 Task: Open a Black Tie Letter Template save the file as 'minutes' Remove the following opetions from template: '1.	Type the sender company name_x000D_
2.	Type the sender company address_x000D_
3.	Type the recipient address_x000D_
4.	Type the closing_x000D_
5.	Type the sender title_x000D_
6.	Type the sender company name_x000D_
'Pick the date  '8 June, 2023' and type Salutation  Hello. Add body to the letter I wanted to express my sincere appreciation for your hard work and dedication. Your commitment to excellence has not gone unnoticed, and I am grateful to have you as part of our team. Your contributions are invaluable, and I look forward to our continued success together.. Insert watermark  'confidential 17'
Action: Mouse moved to (25, 18)
Screenshot: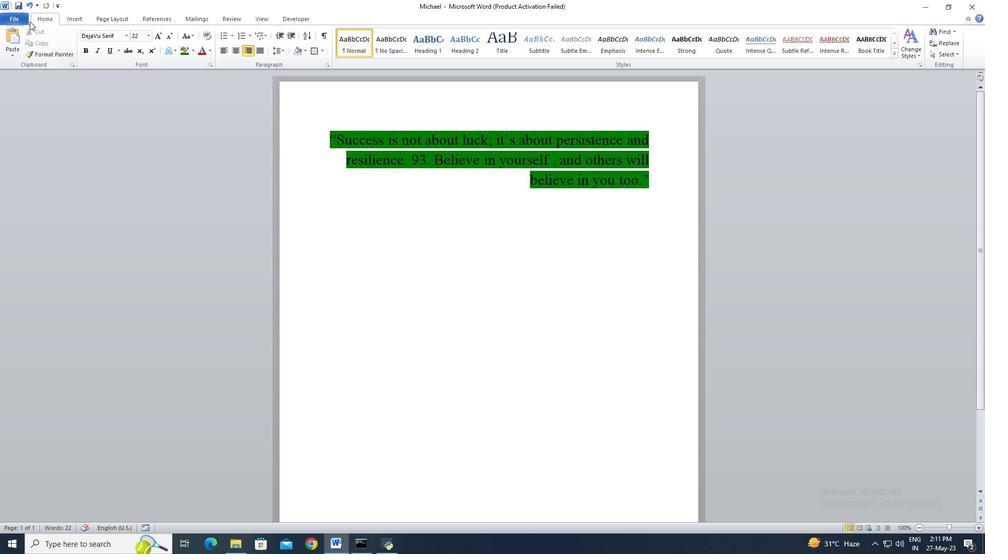 
Action: Mouse pressed left at (25, 18)
Screenshot: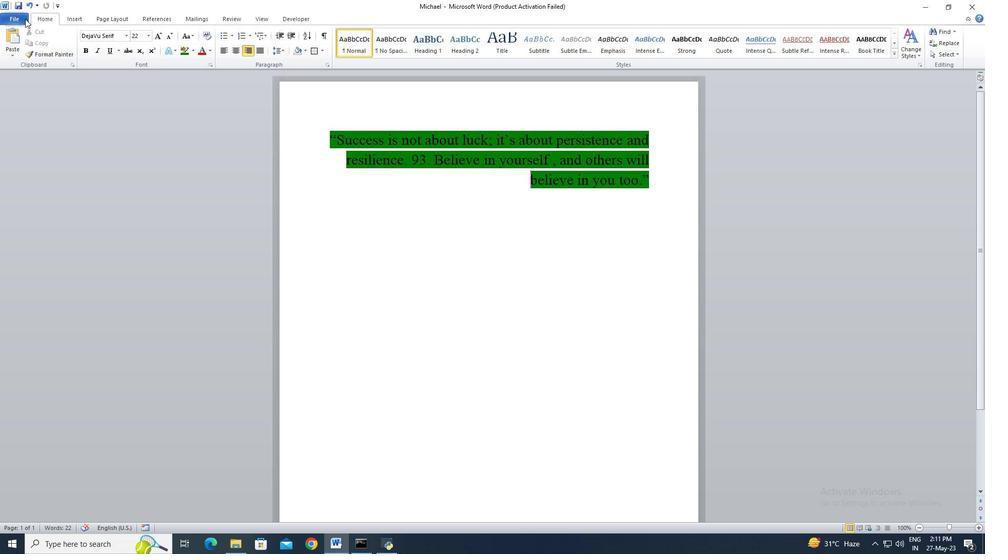
Action: Mouse moved to (26, 138)
Screenshot: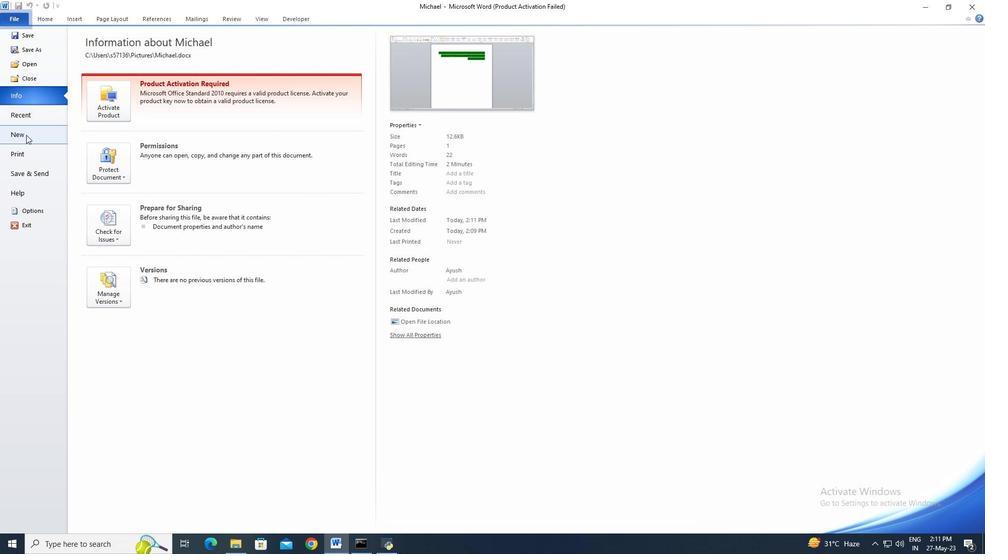 
Action: Mouse pressed left at (26, 138)
Screenshot: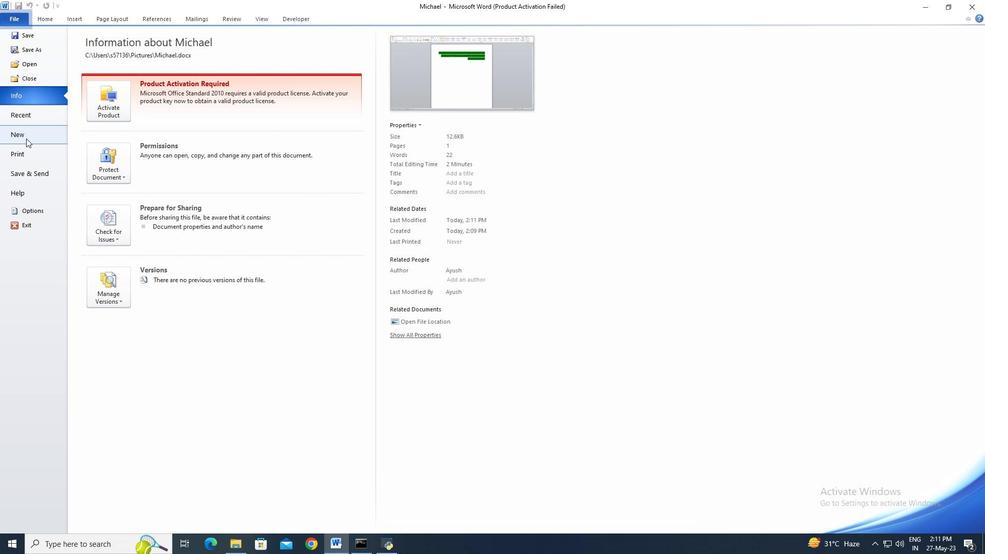 
Action: Mouse moved to (224, 119)
Screenshot: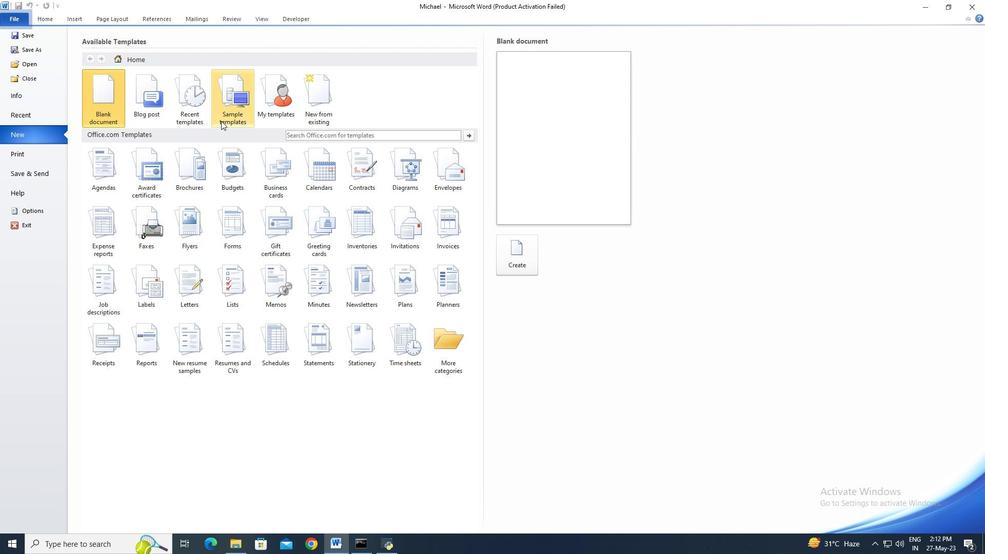 
Action: Mouse pressed left at (224, 119)
Screenshot: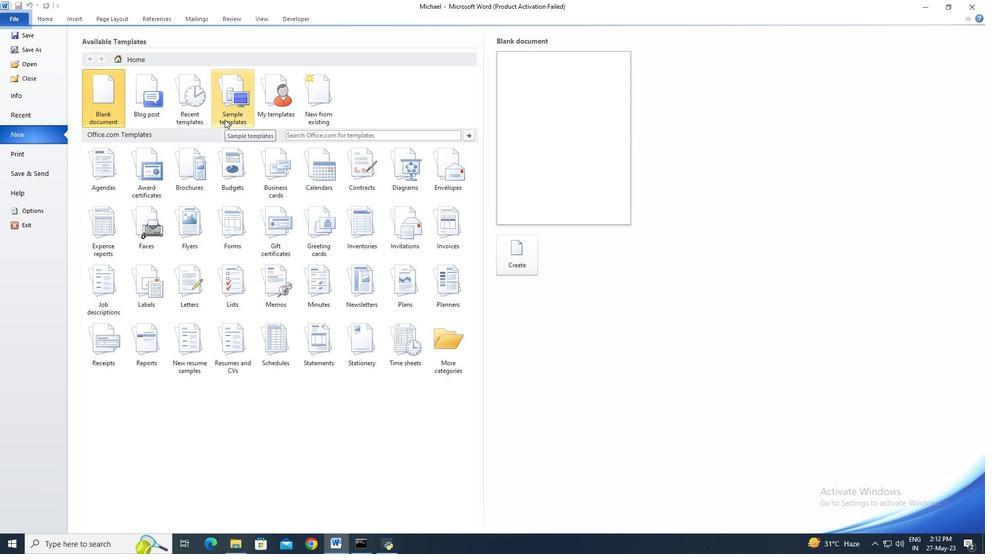 
Action: Mouse moved to (351, 225)
Screenshot: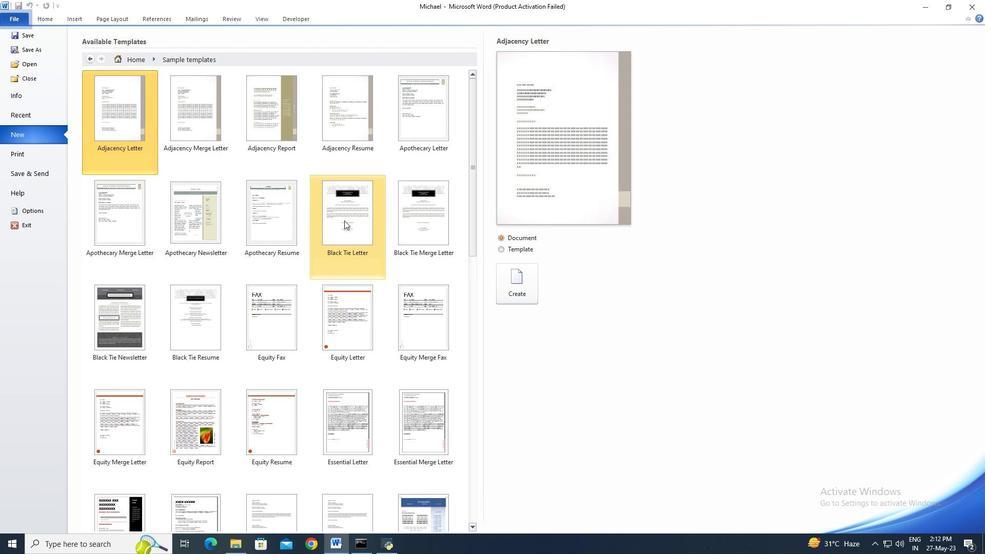 
Action: Mouse pressed left at (351, 225)
Screenshot: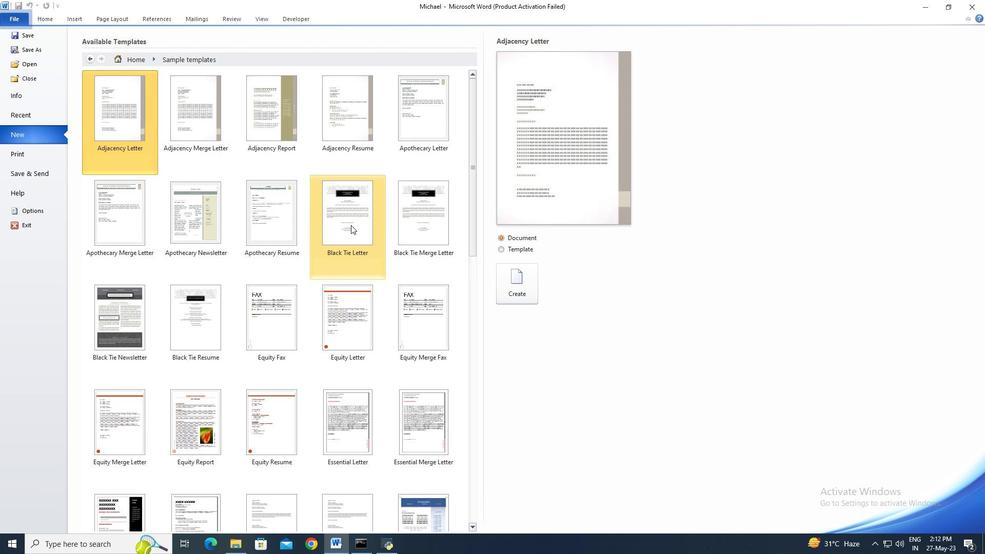 
Action: Mouse moved to (499, 246)
Screenshot: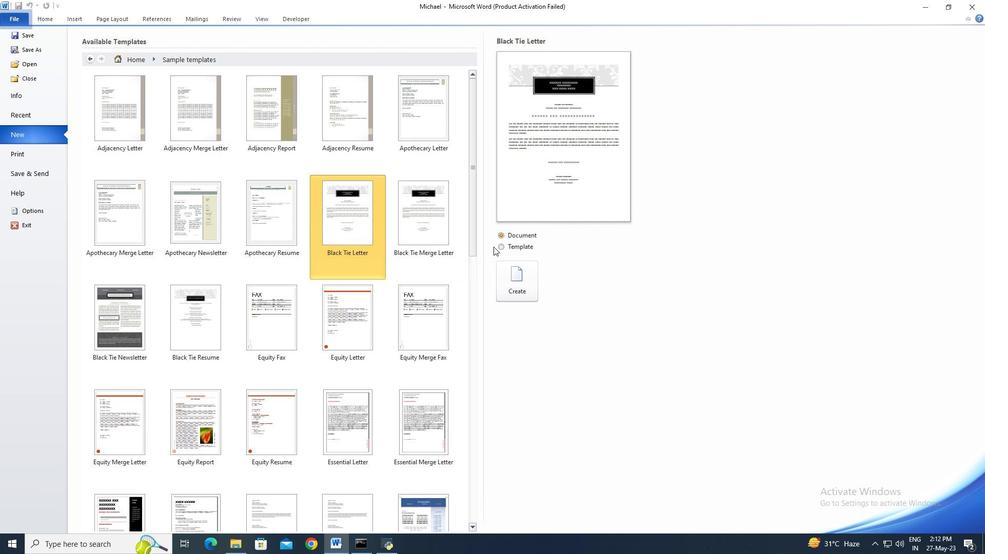 
Action: Mouse pressed left at (499, 246)
Screenshot: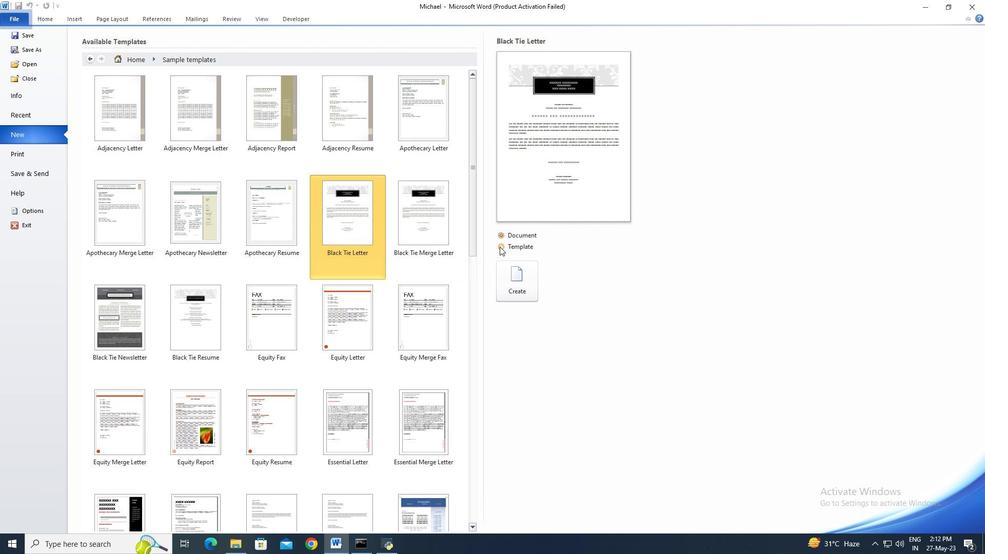 
Action: Mouse moved to (505, 285)
Screenshot: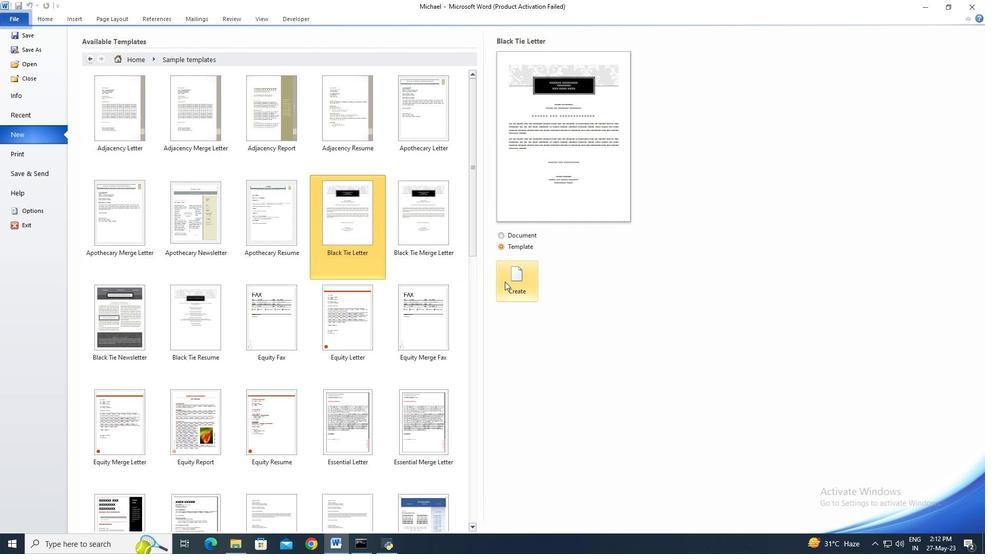 
Action: Mouse pressed left at (505, 285)
Screenshot: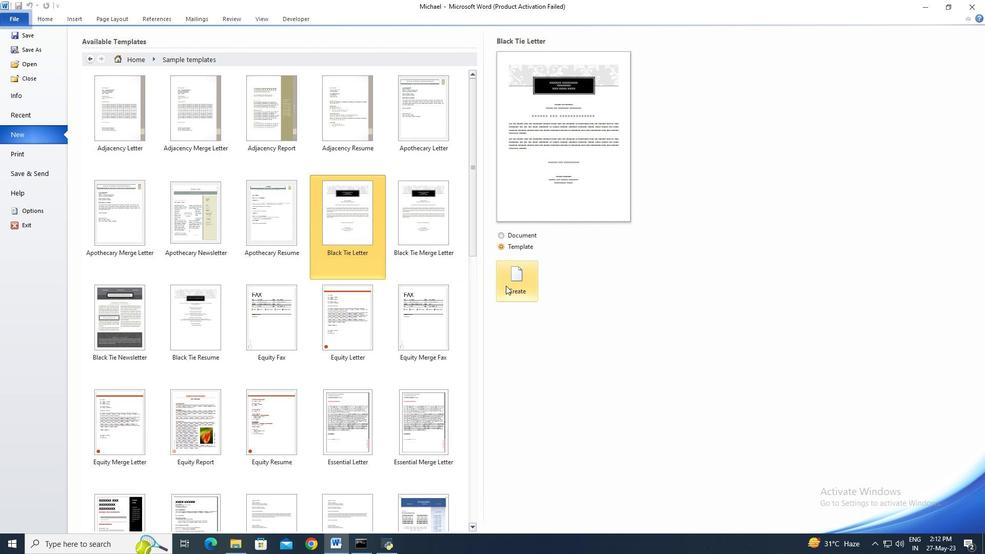 
Action: Mouse moved to (25, 20)
Screenshot: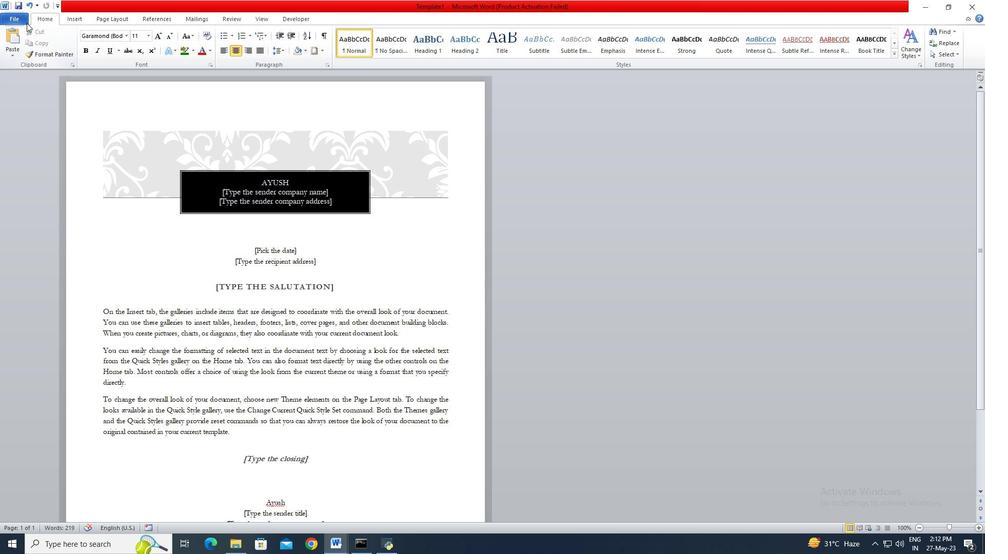 
Action: Mouse pressed left at (25, 20)
Screenshot: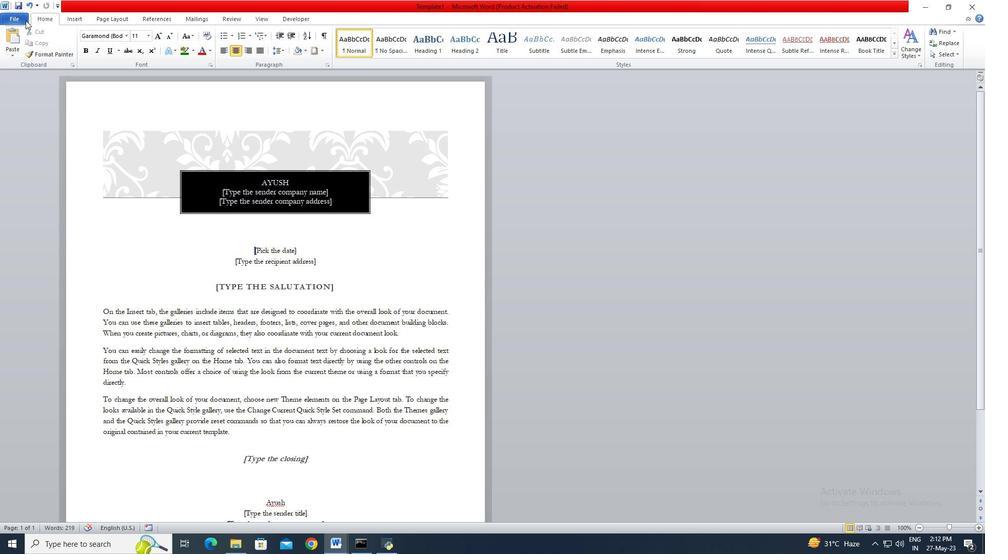 
Action: Mouse moved to (28, 53)
Screenshot: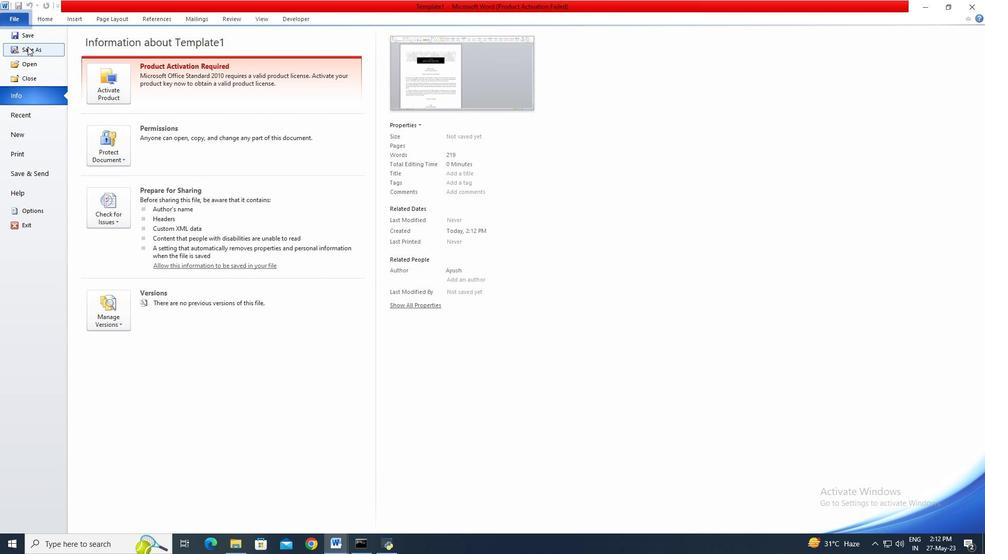 
Action: Mouse pressed left at (28, 53)
Screenshot: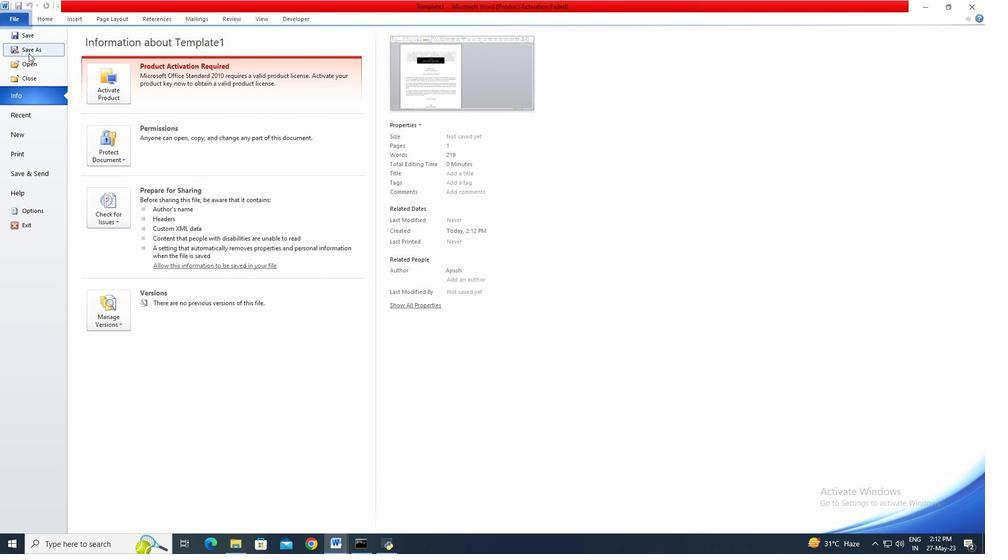 
Action: Mouse moved to (45, 109)
Screenshot: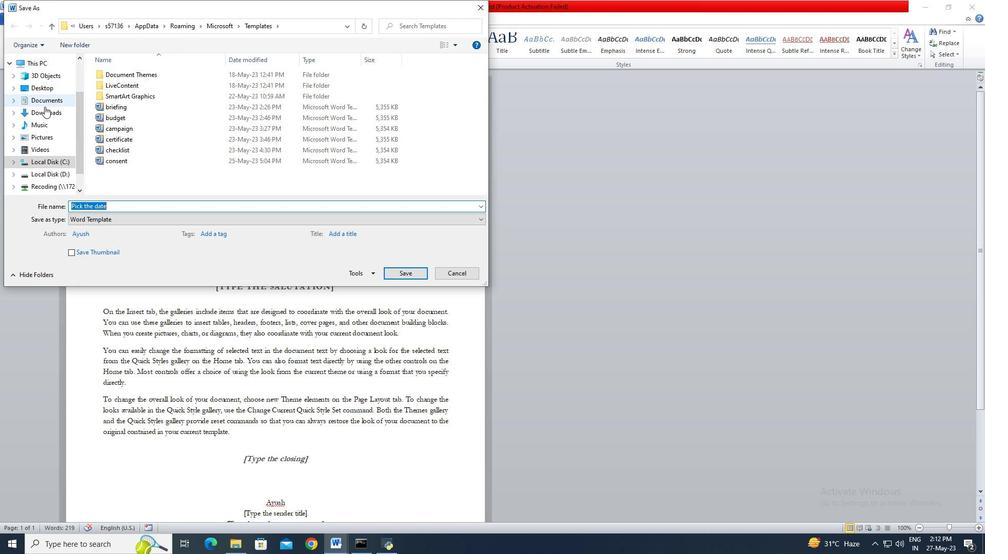 
Action: Mouse pressed left at (45, 109)
Screenshot: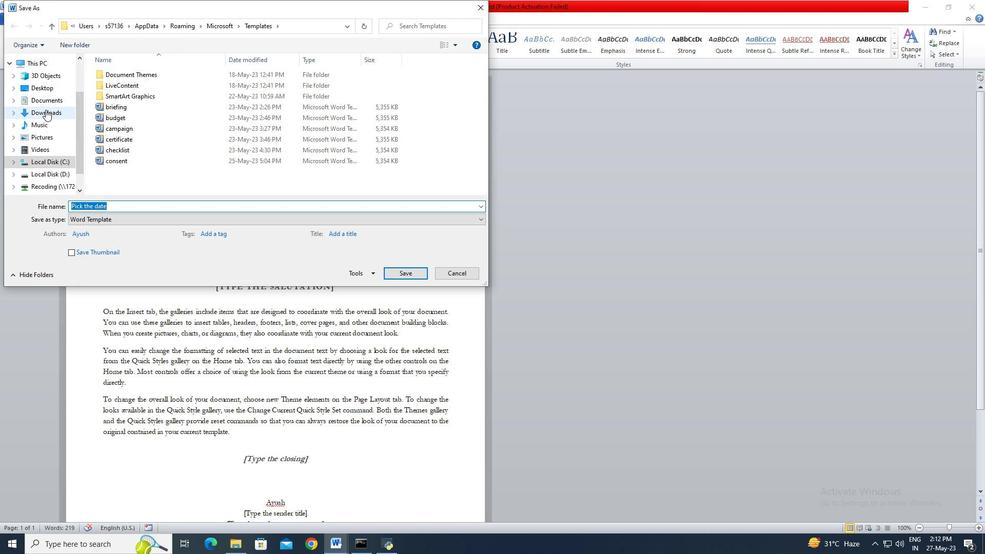 
Action: Mouse moved to (95, 205)
Screenshot: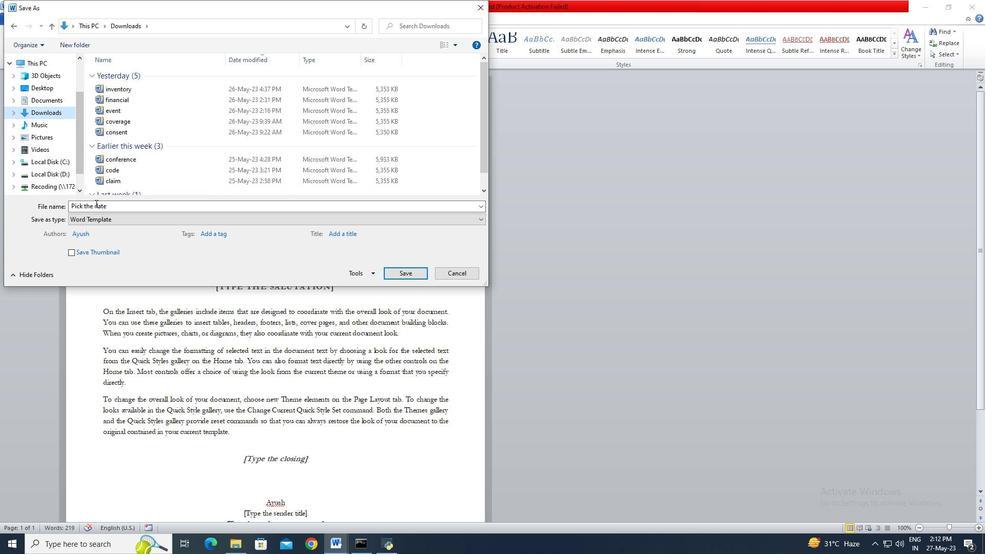 
Action: Mouse pressed left at (95, 205)
Screenshot: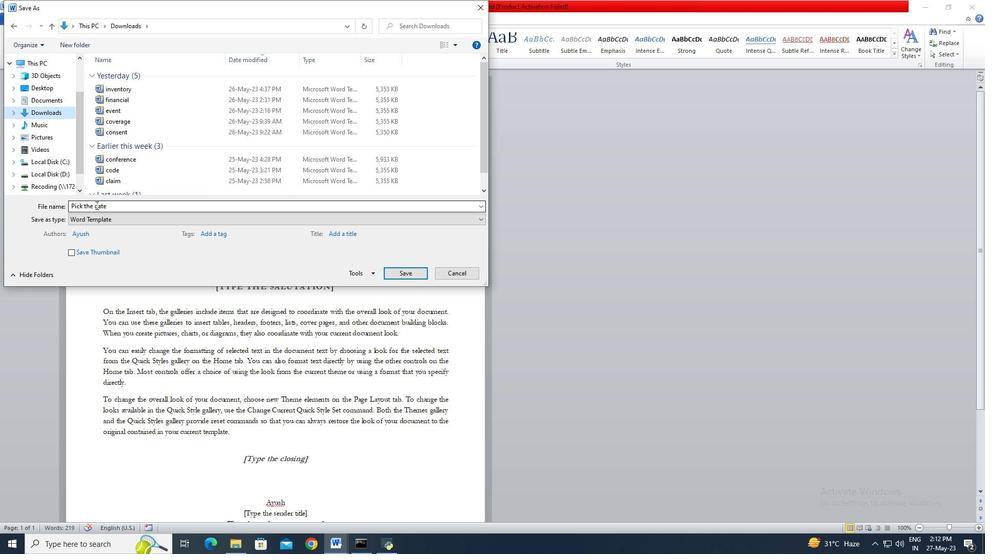 
Action: Mouse moved to (95, 205)
Screenshot: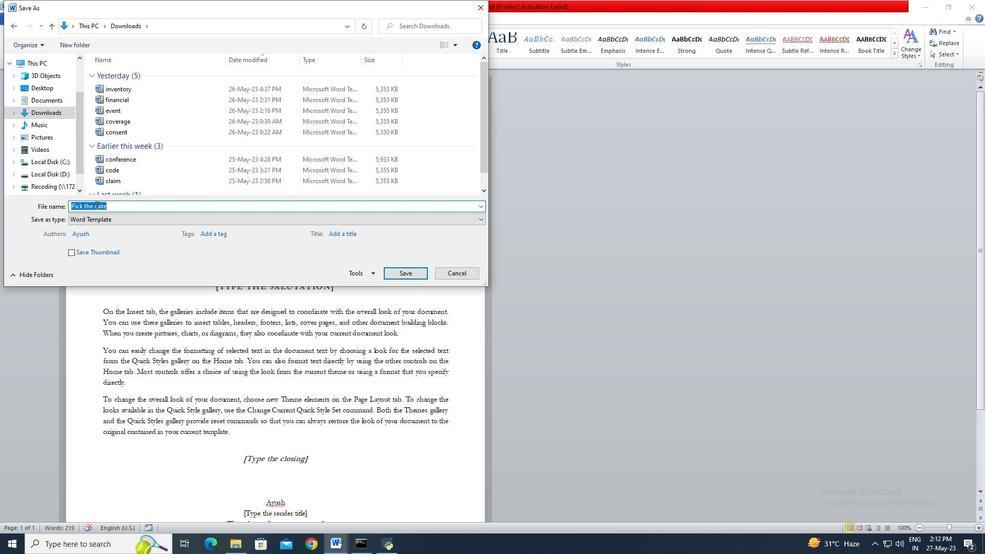 
Action: Key pressed minutes
Screenshot: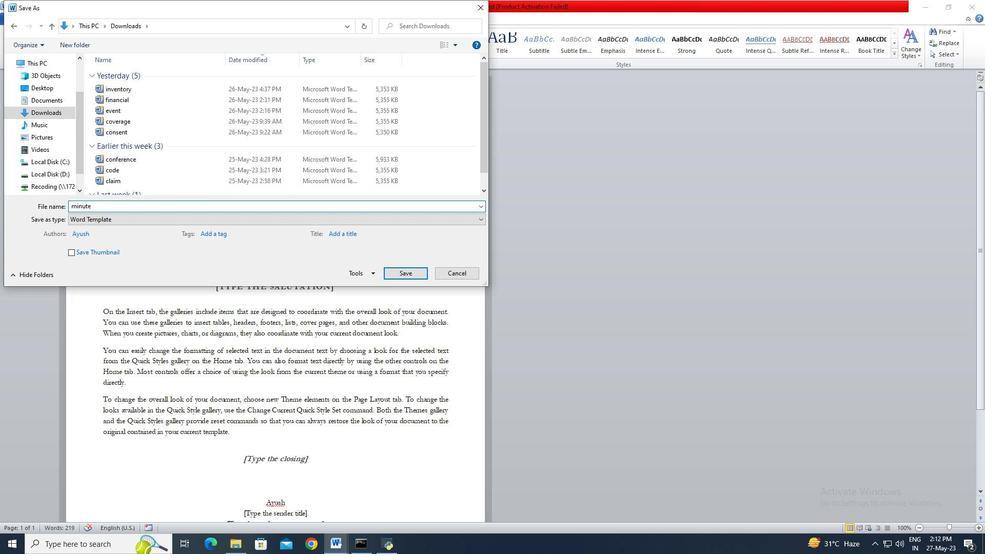 
Action: Mouse moved to (390, 271)
Screenshot: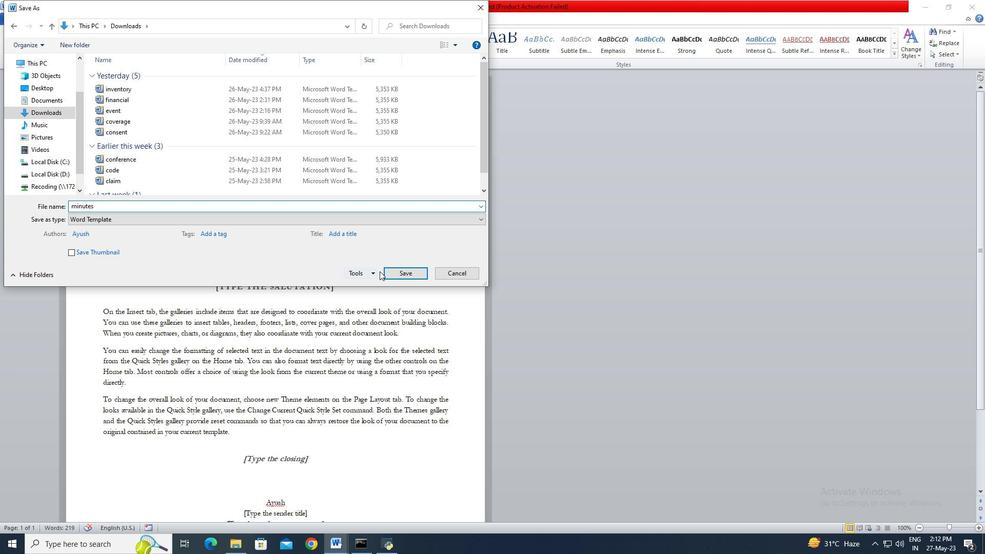 
Action: Mouse pressed left at (390, 271)
Screenshot: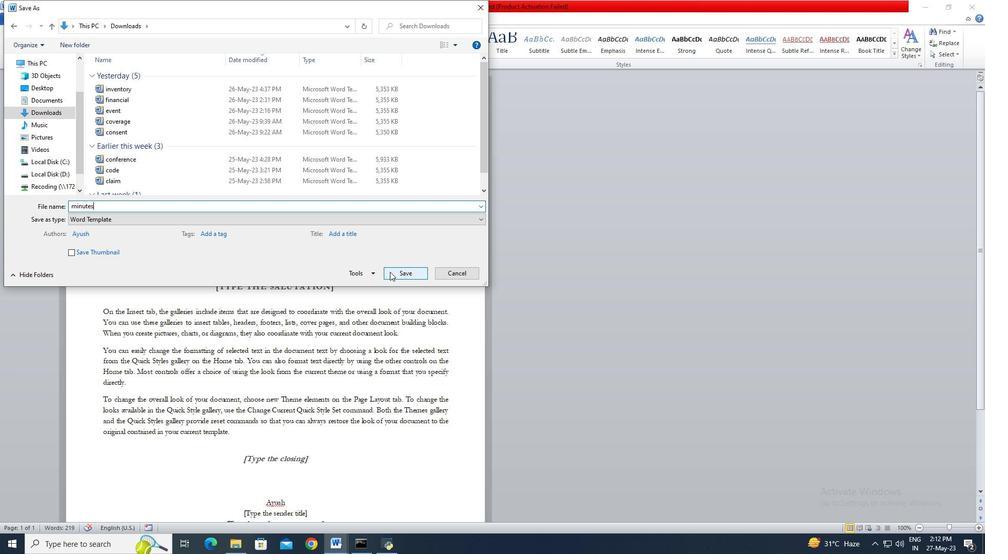 
Action: Mouse moved to (324, 192)
Screenshot: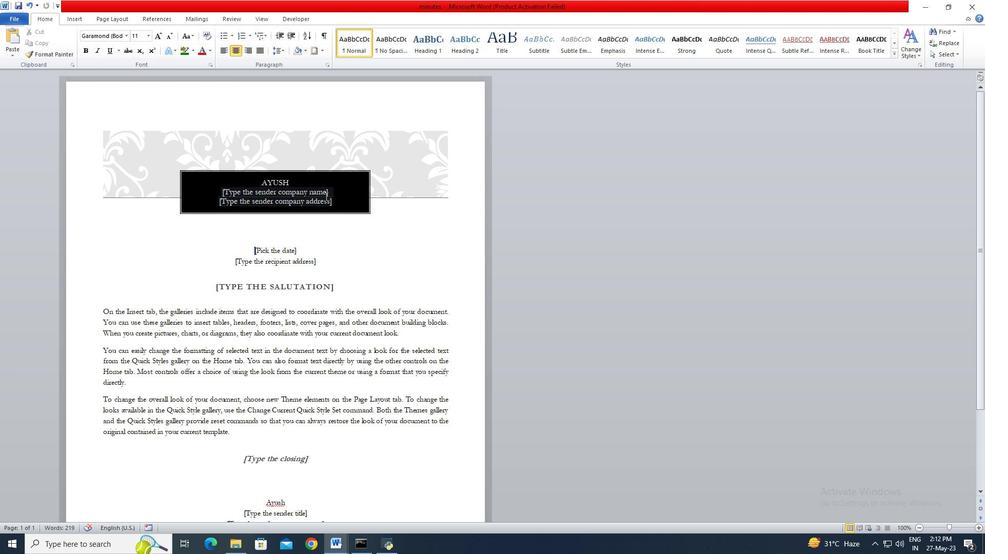 
Action: Mouse pressed left at (324, 192)
Screenshot: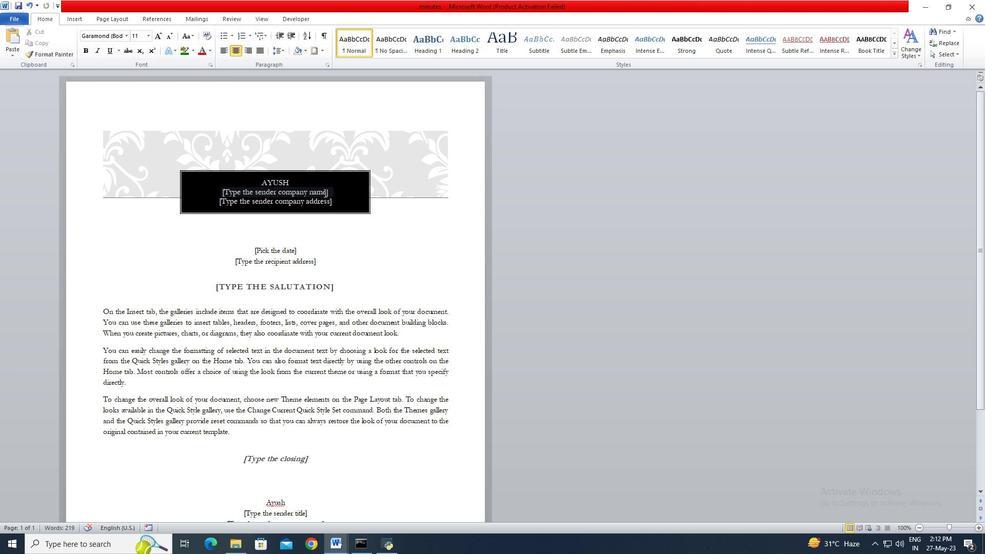 
Action: Mouse moved to (324, 192)
Screenshot: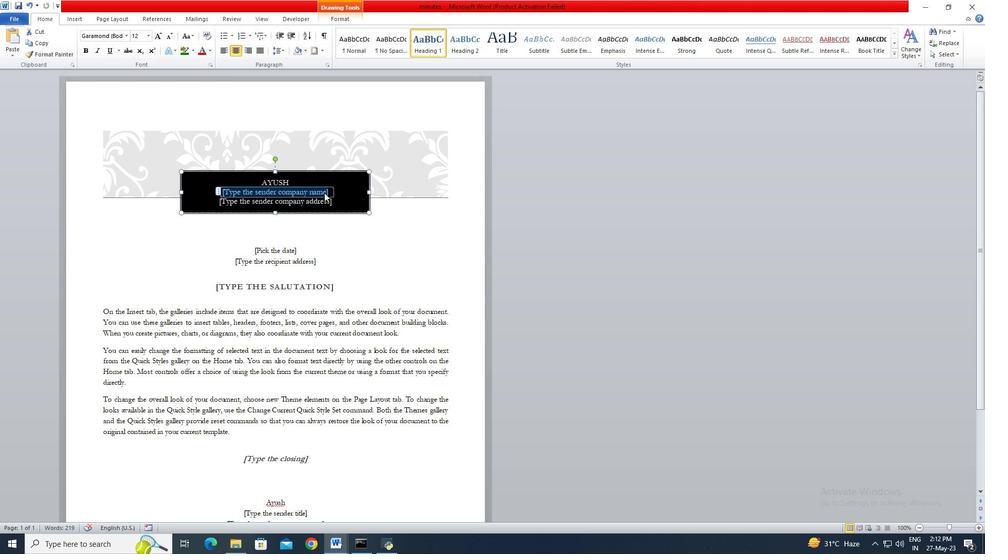 
Action: Key pressed <Key.backspace><Key.delete>
Screenshot: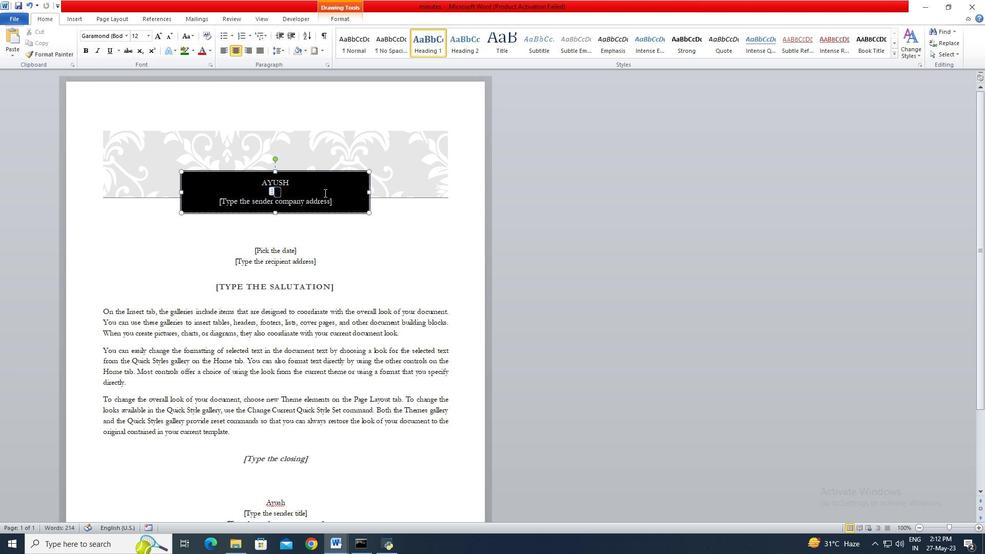 
Action: Mouse moved to (325, 199)
Screenshot: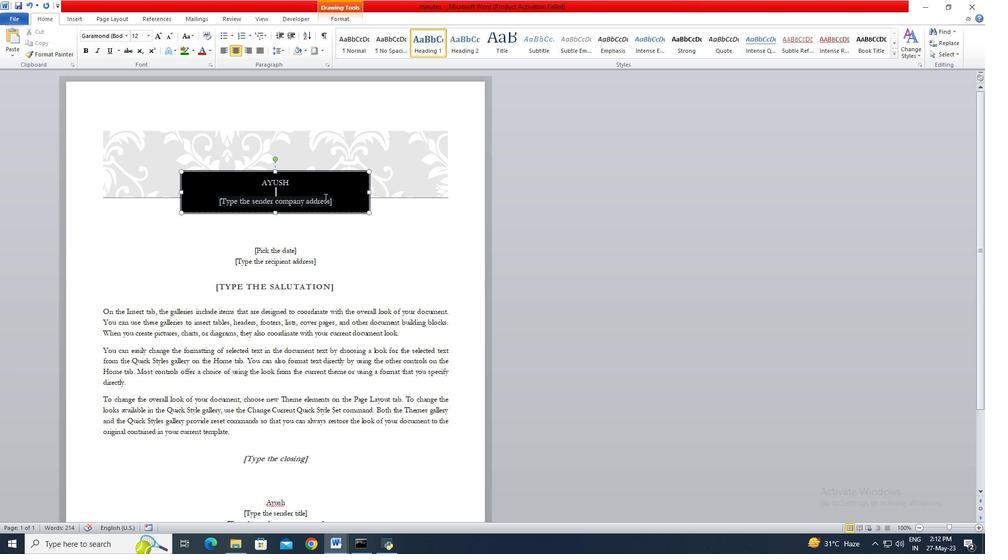 
Action: Mouse pressed left at (325, 199)
Screenshot: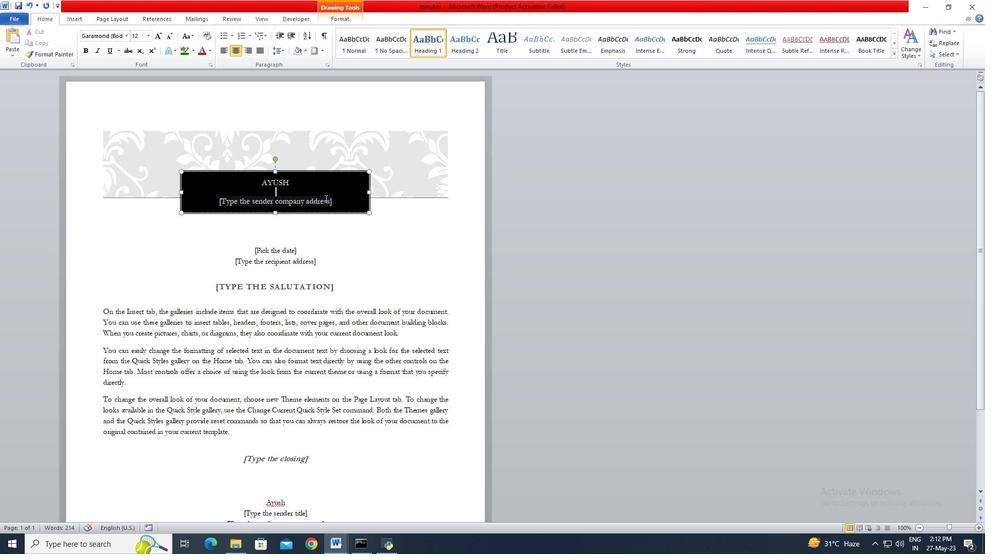 
Action: Key pressed <Key.backspace>
Screenshot: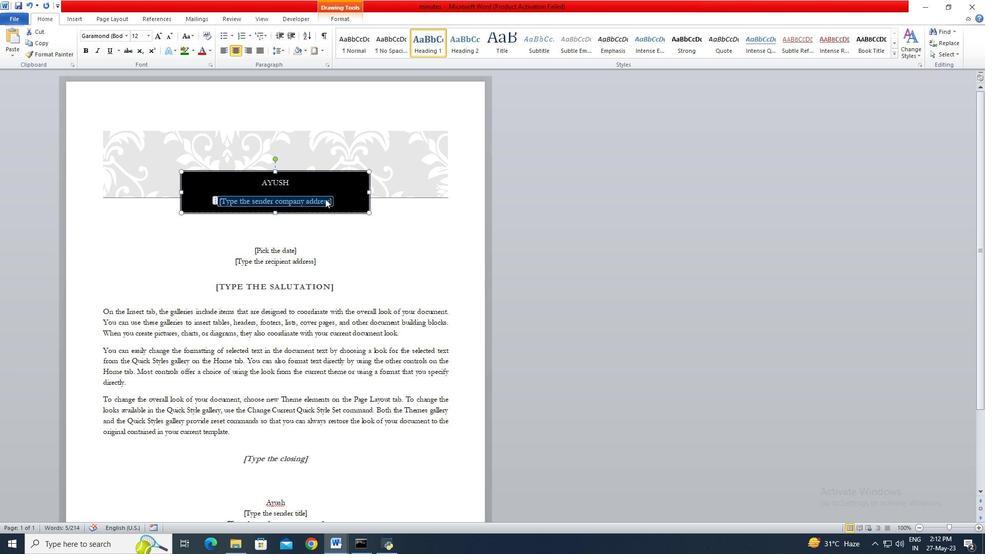 
Action: Mouse moved to (307, 259)
Screenshot: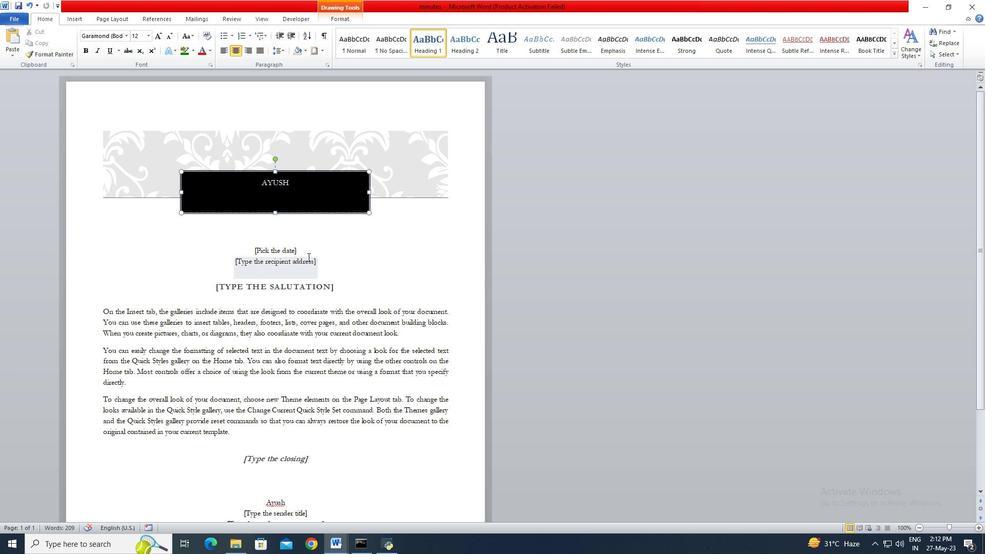 
Action: Mouse pressed left at (307, 259)
Screenshot: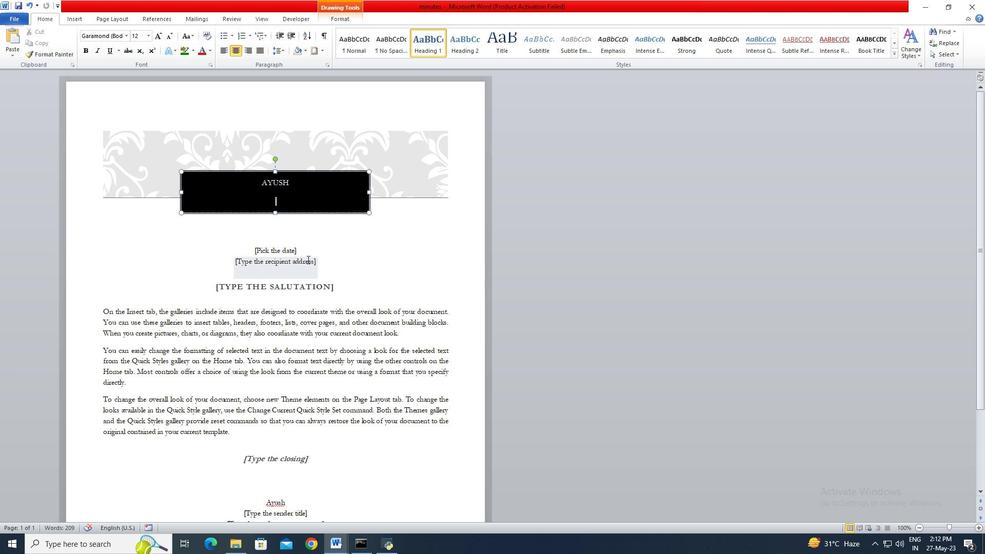 
Action: Key pressed <Key.backspace>
Screenshot: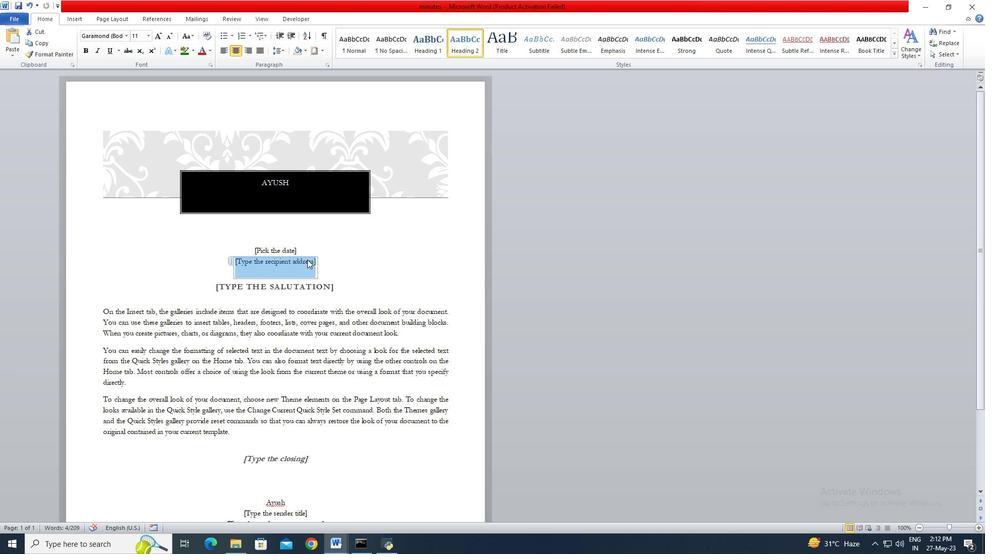 
Action: Mouse scrolled (307, 259) with delta (0, 0)
Screenshot: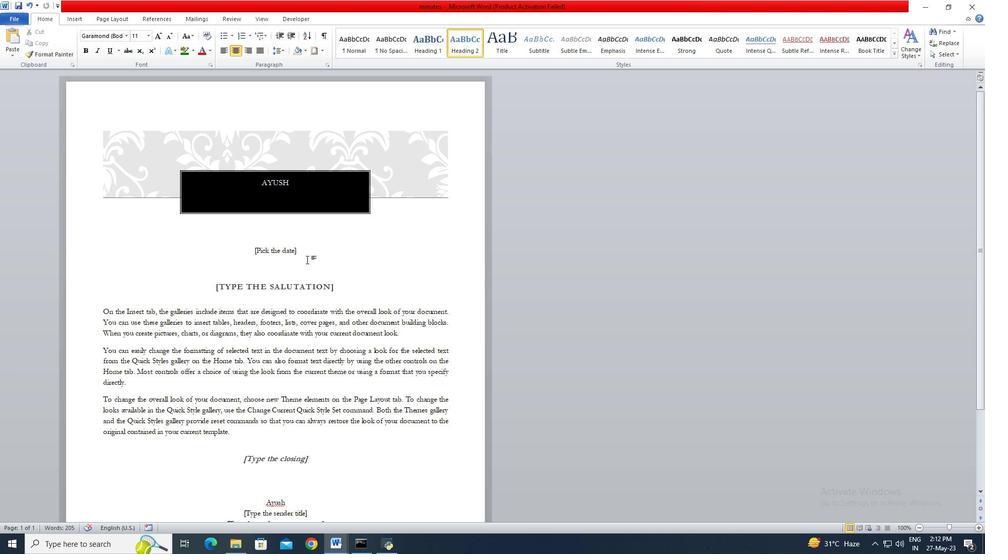 
Action: Mouse scrolled (307, 259) with delta (0, 0)
Screenshot: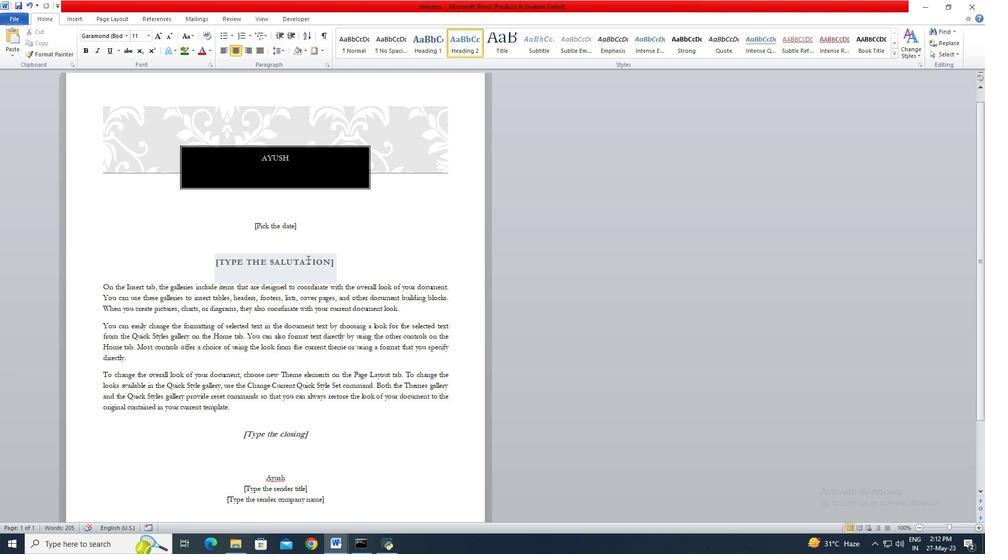 
Action: Mouse scrolled (307, 259) with delta (0, 0)
Screenshot: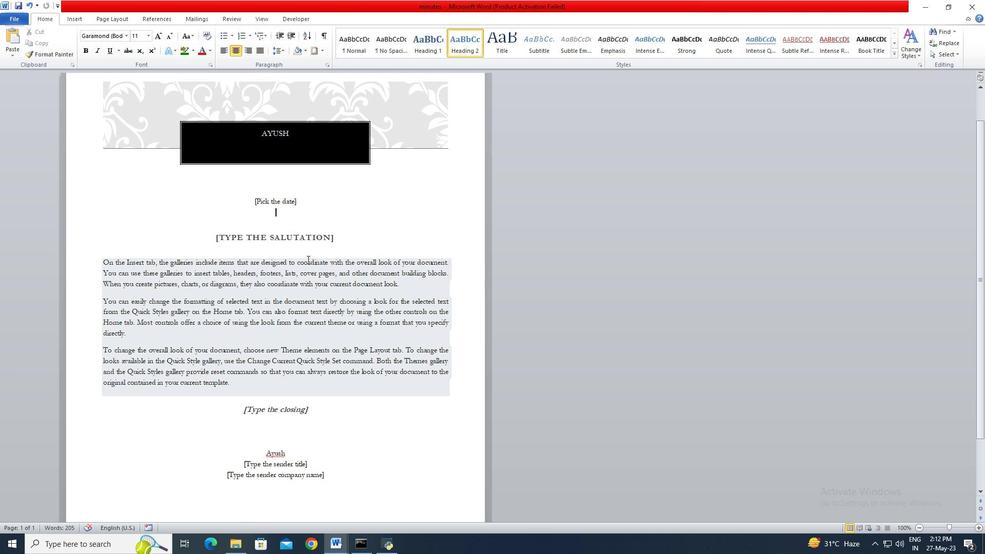 
Action: Mouse scrolled (307, 259) with delta (0, 0)
Screenshot: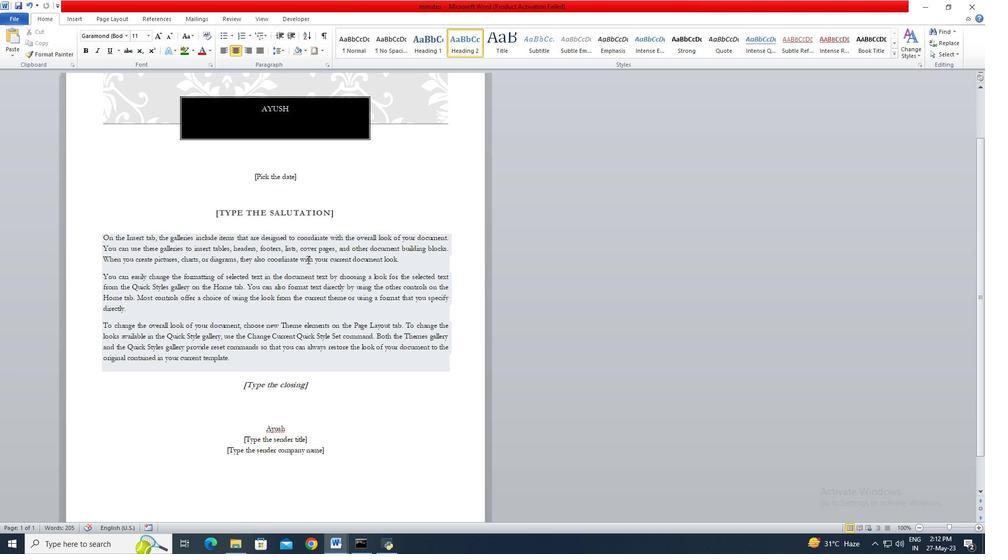 
Action: Mouse moved to (295, 361)
Screenshot: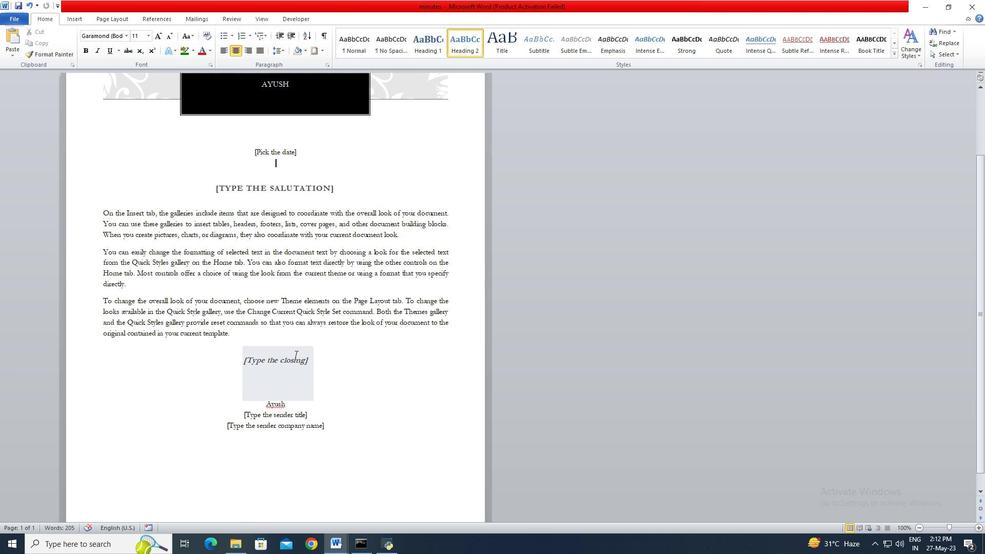 
Action: Mouse pressed left at (295, 361)
Screenshot: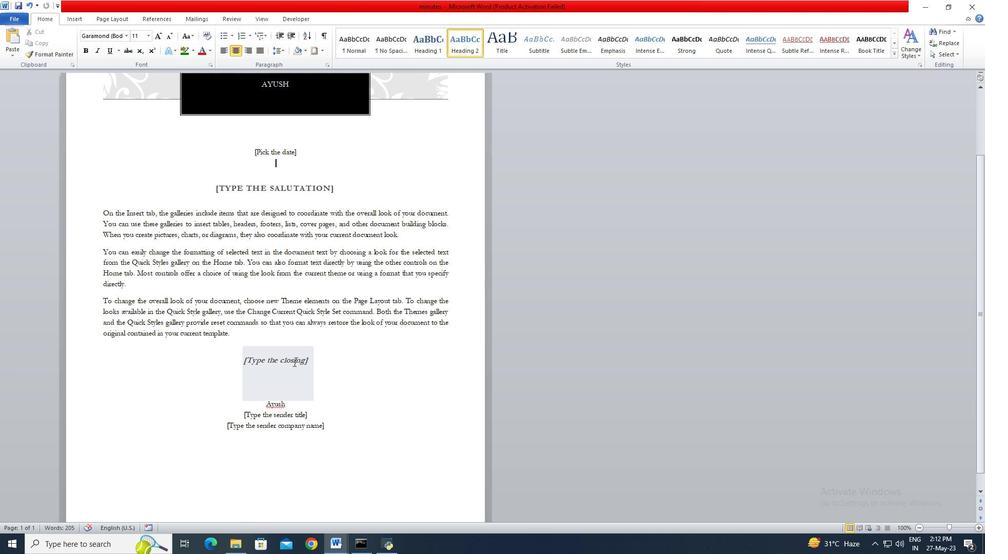 
Action: Key pressed <Key.backspace>
Screenshot: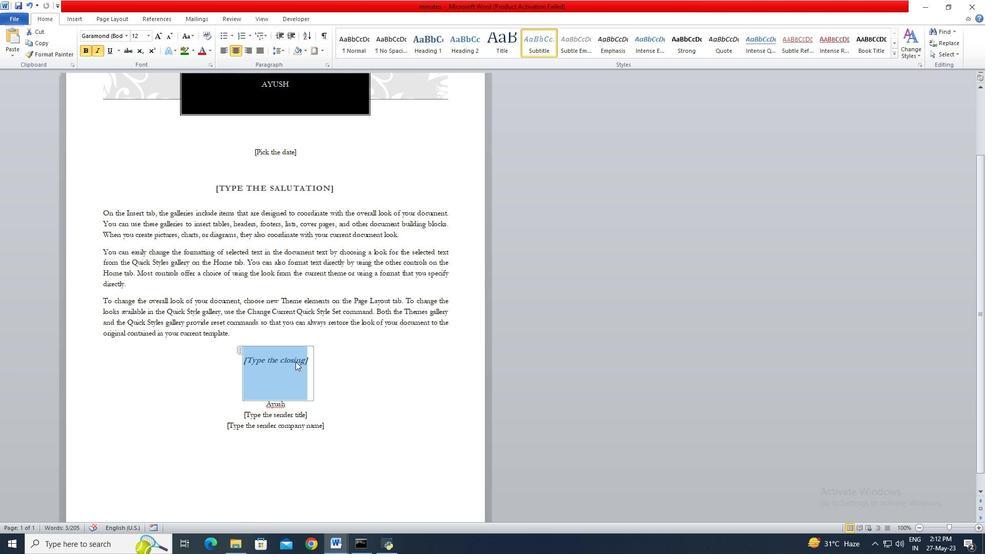 
Action: Mouse moved to (297, 413)
Screenshot: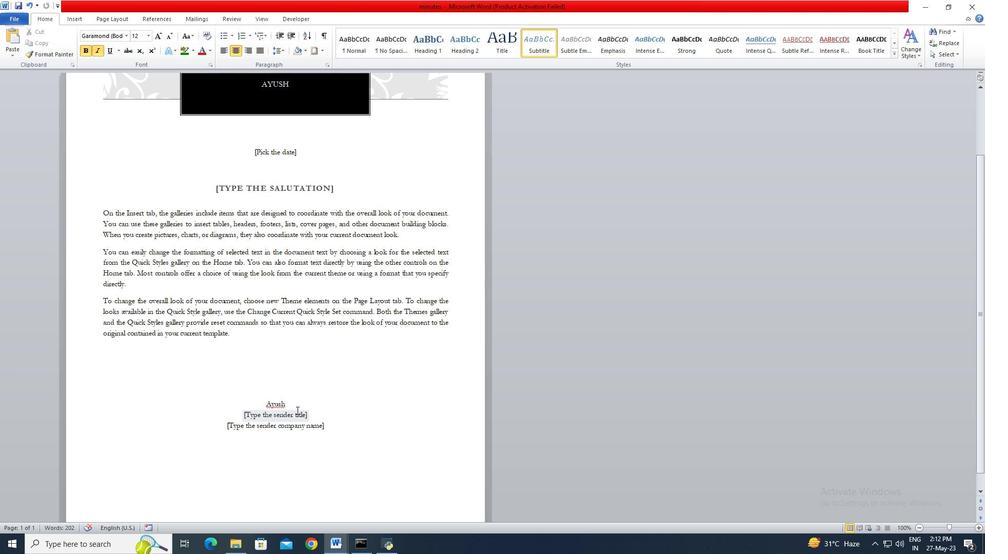 
Action: Mouse pressed left at (297, 413)
Screenshot: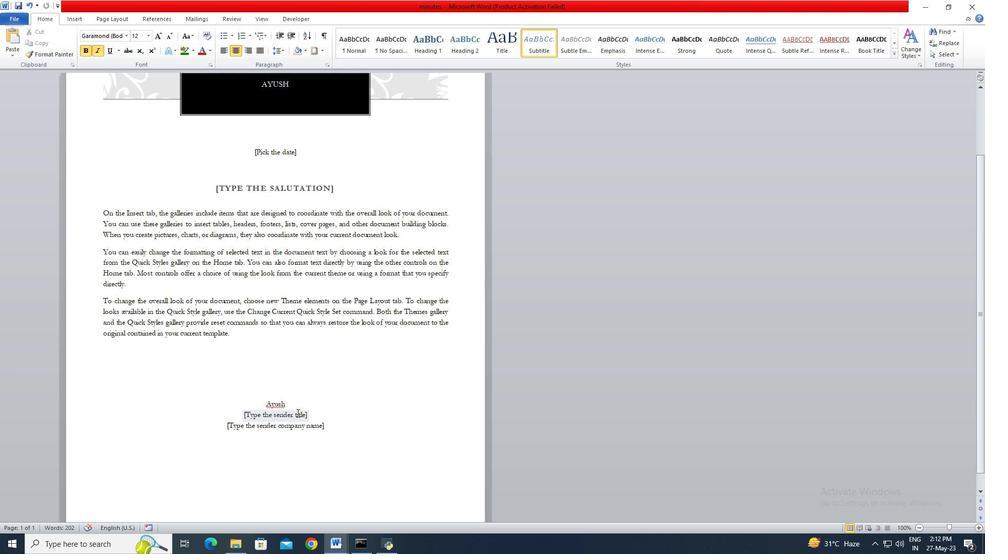 
Action: Key pressed <Key.backspace>
Screenshot: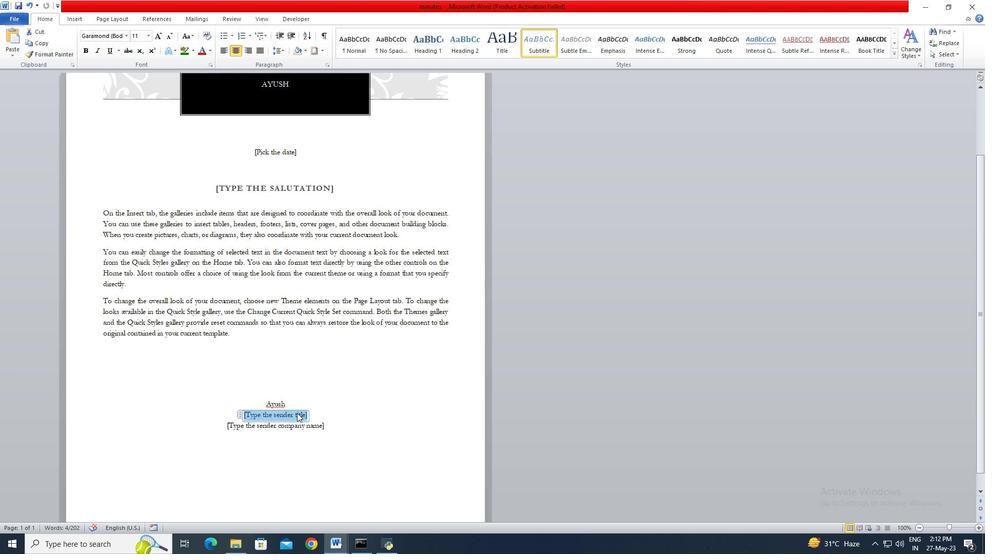 
Action: Mouse moved to (297, 426)
Screenshot: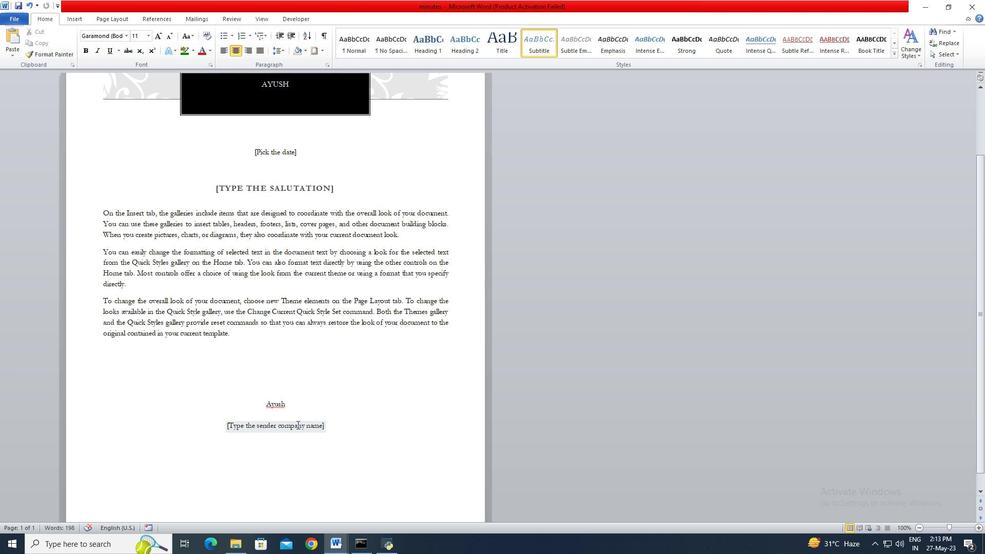 
Action: Mouse pressed left at (297, 426)
Screenshot: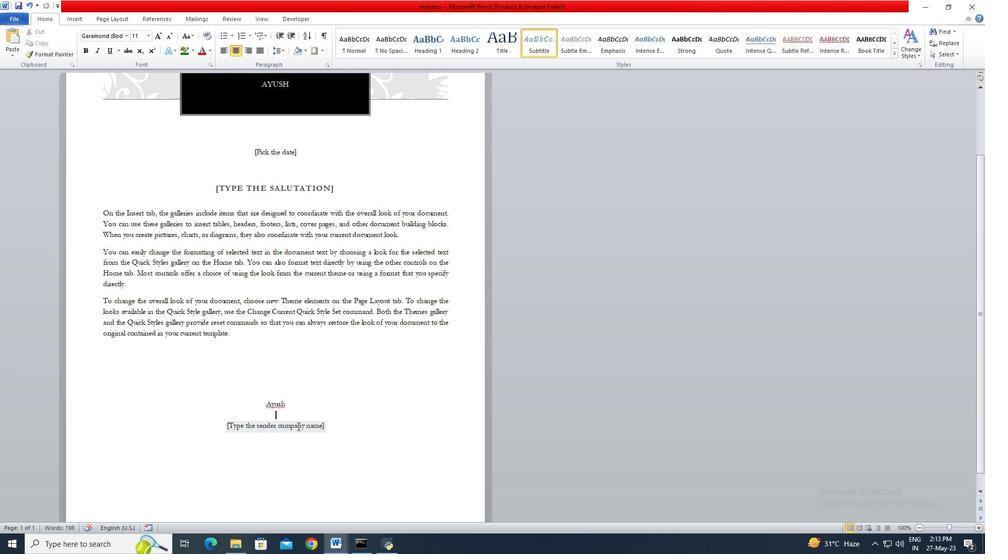 
Action: Key pressed <Key.backspace><Key.delete>
Screenshot: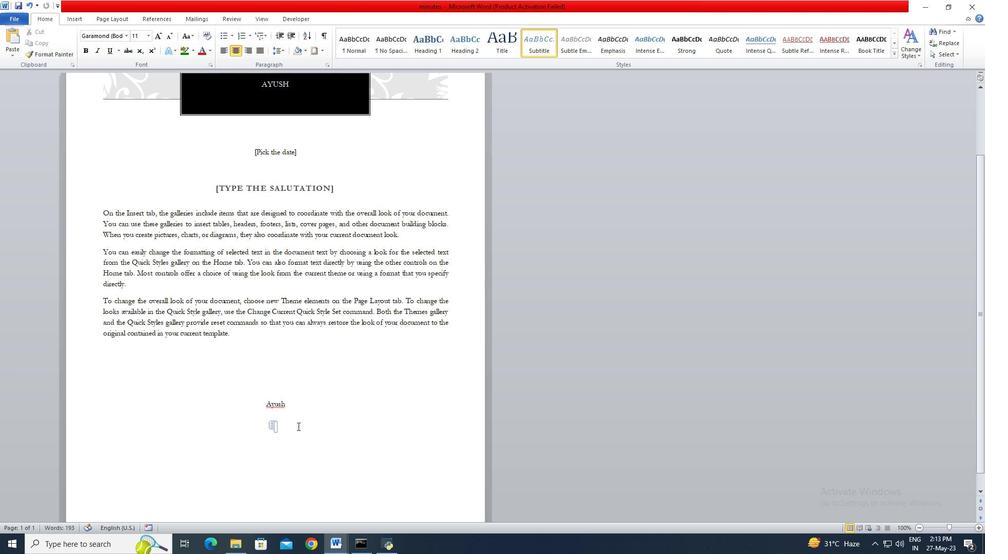 
Action: Mouse moved to (279, 151)
Screenshot: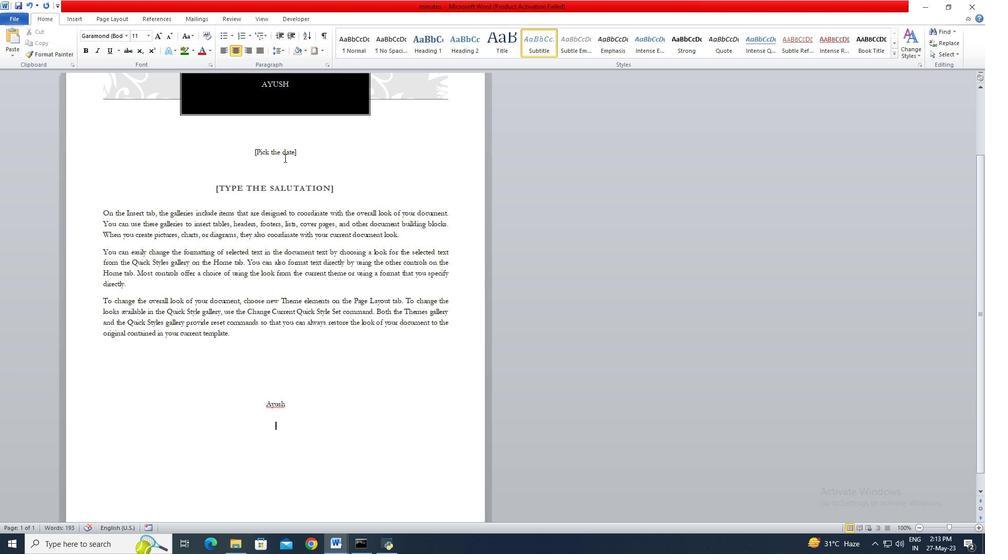 
Action: Mouse pressed left at (279, 151)
Screenshot: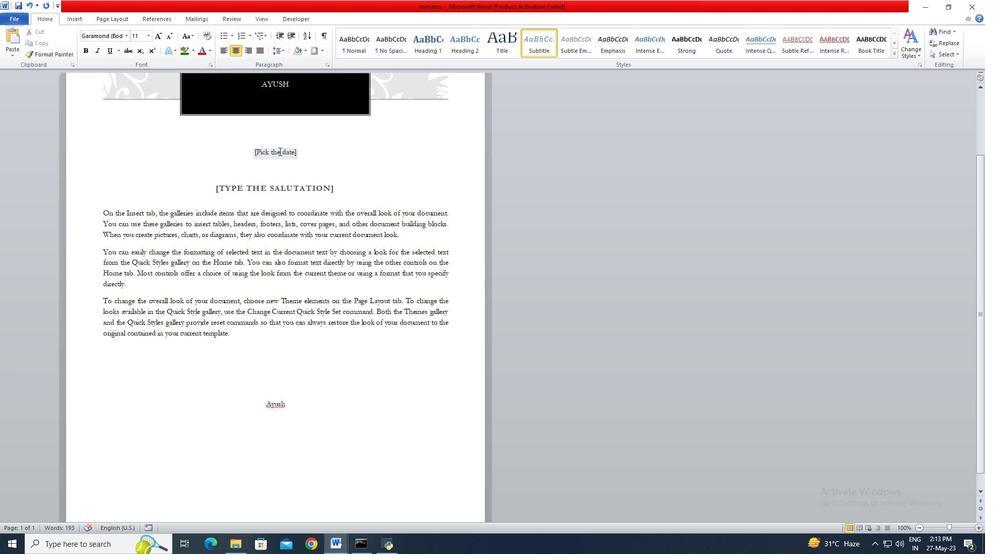 
Action: Mouse moved to (304, 157)
Screenshot: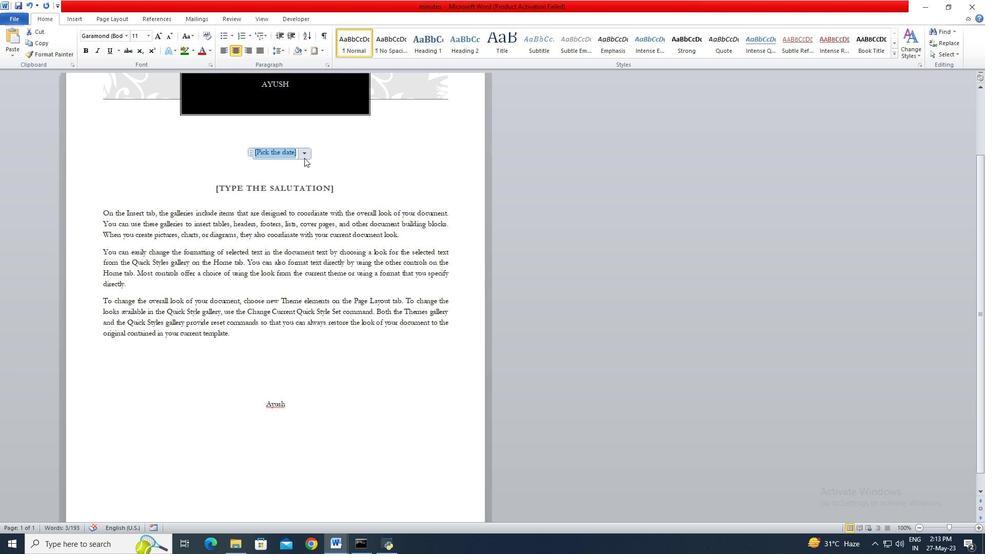 
Action: Mouse pressed left at (304, 157)
Screenshot: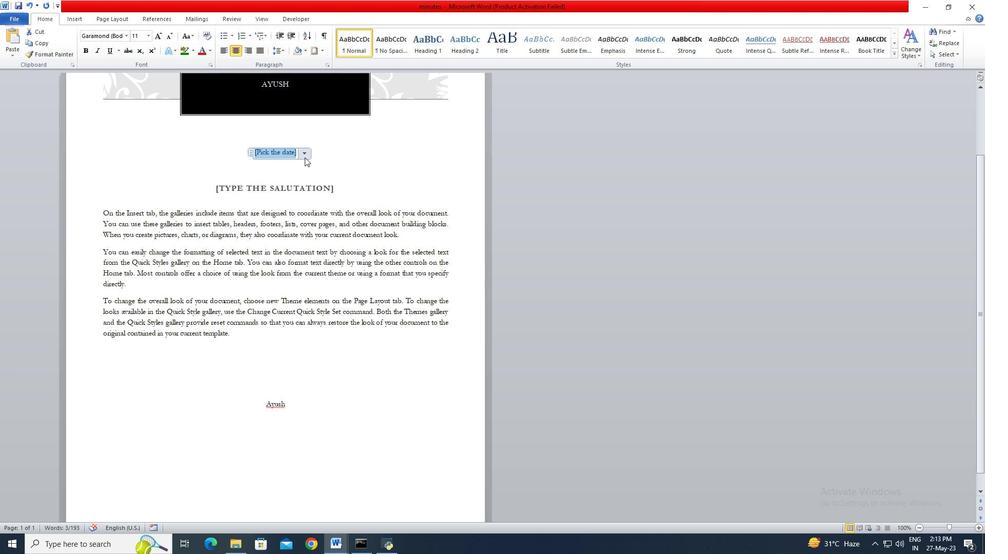 
Action: Mouse moved to (303, 166)
Screenshot: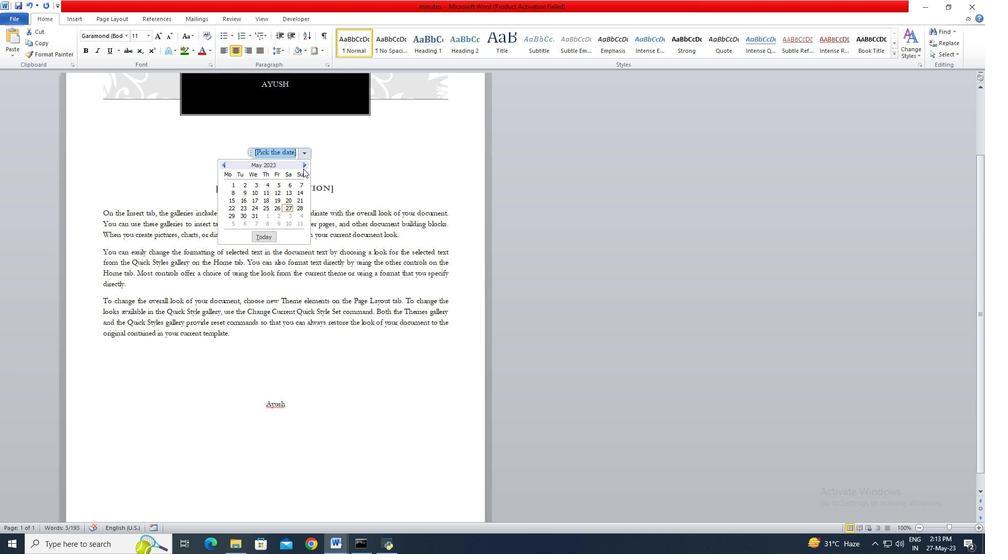 
Action: Mouse pressed left at (303, 166)
Screenshot: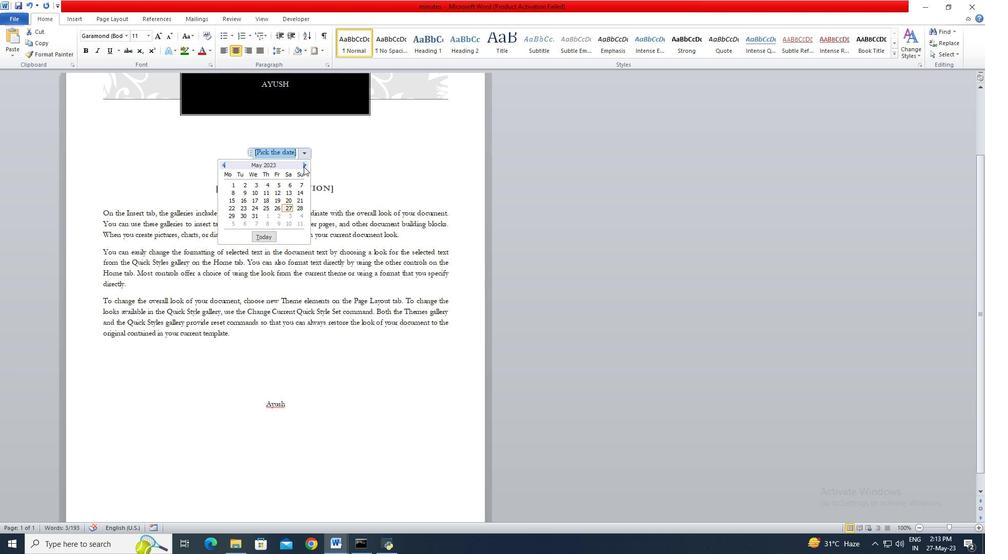 
Action: Mouse moved to (268, 191)
Screenshot: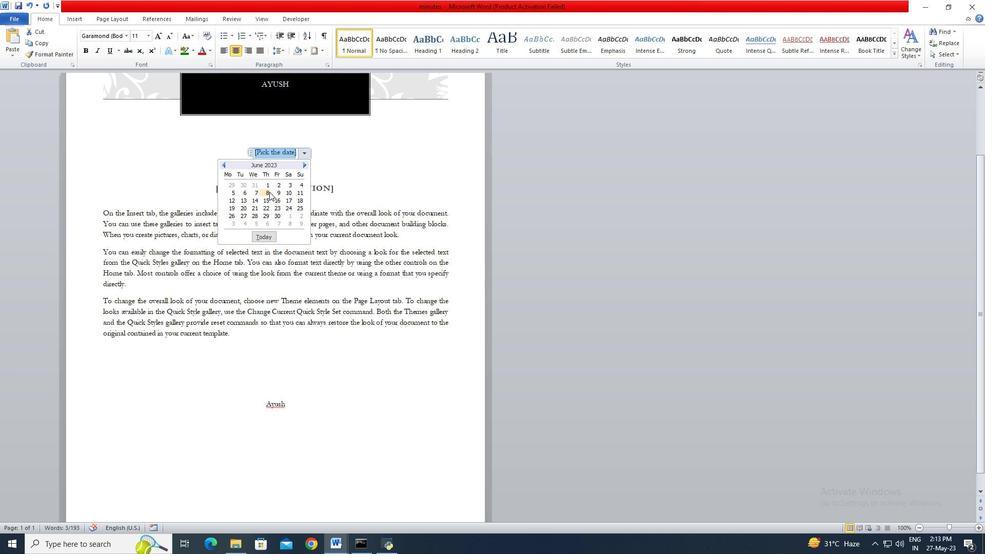 
Action: Mouse pressed left at (268, 191)
Screenshot: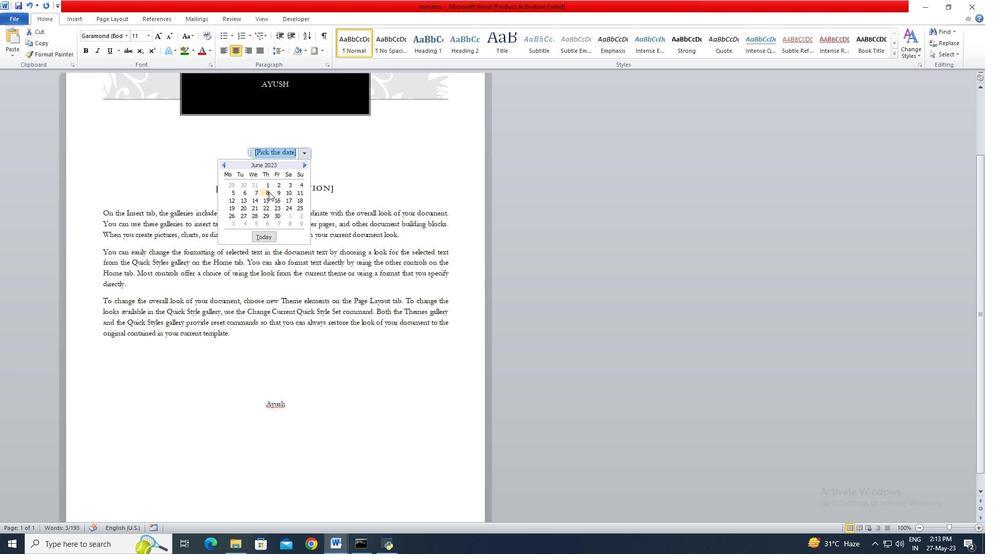 
Action: Mouse moved to (264, 187)
Screenshot: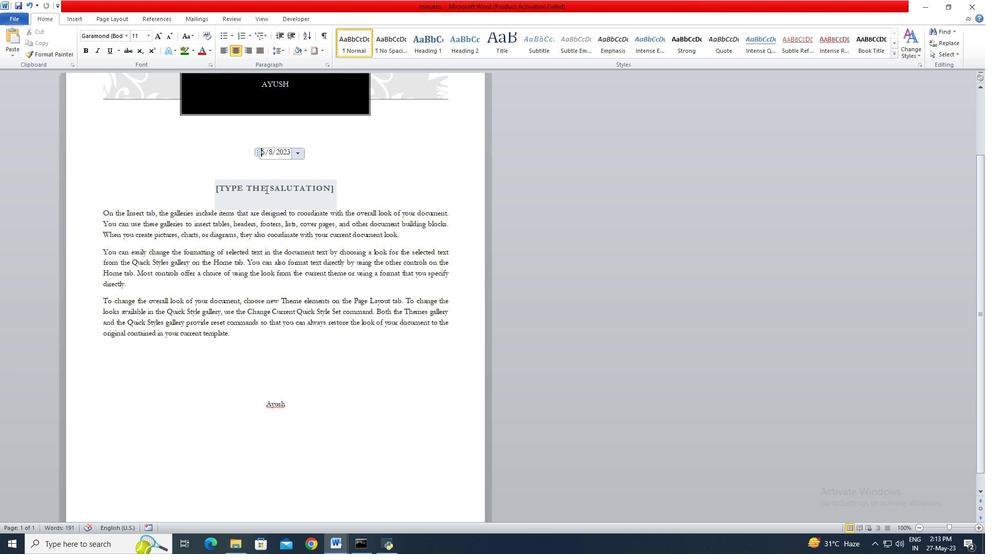 
Action: Mouse pressed left at (264, 187)
Screenshot: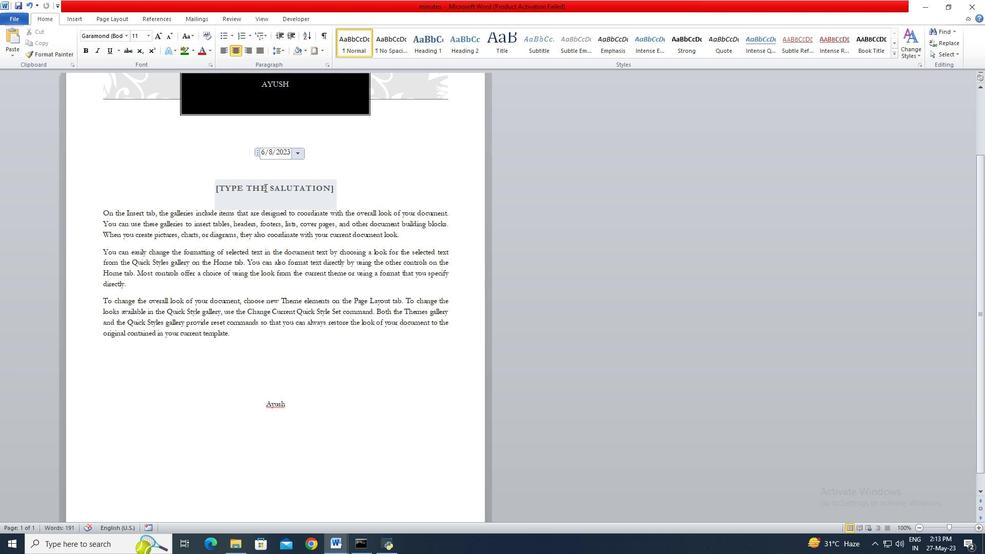 
Action: Key pressed <Key.shift>Hello
Screenshot: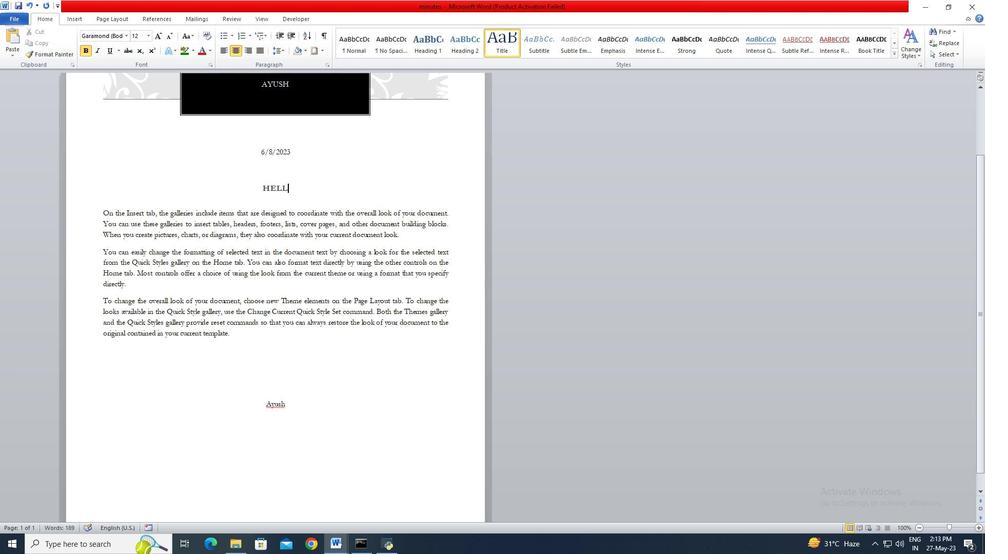 
Action: Mouse moved to (111, 211)
Screenshot: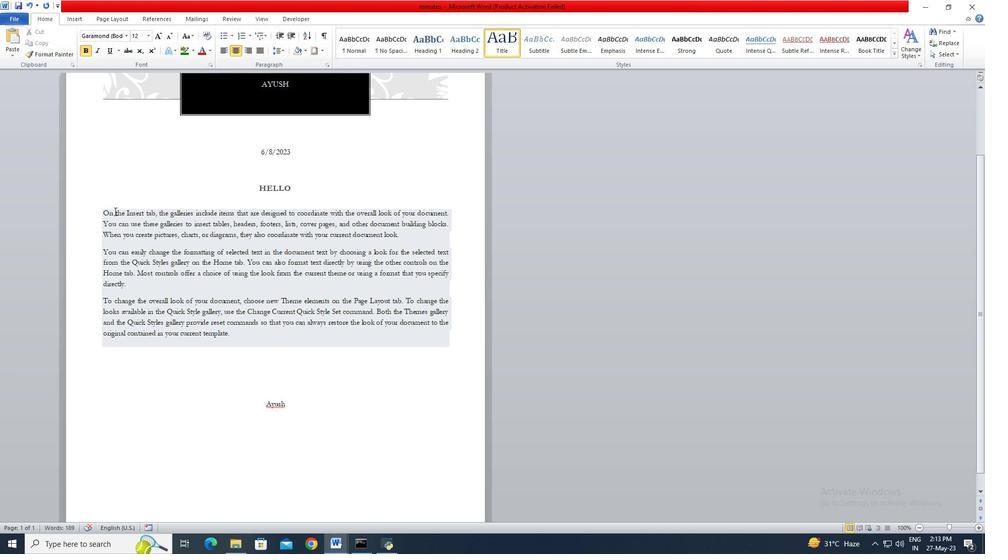 
Action: Mouse pressed left at (111, 211)
Screenshot: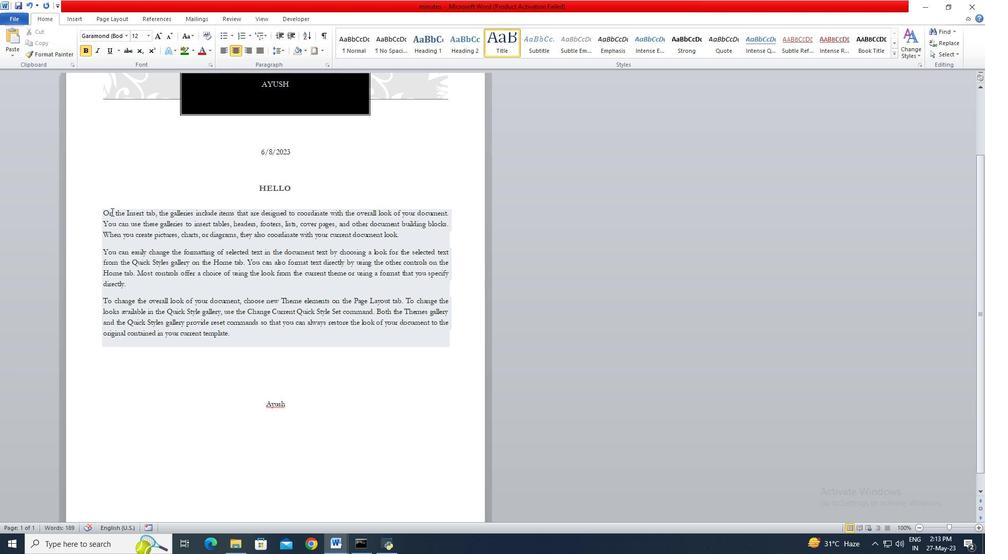 
Action: Key pressed <Key.shift>I<Key.space>wanted<Key.space>to<Key.space>express<Key.space>my<Key.space>sincere<Key.space>appreciation<Key.space>for<Key.space>your<Key.space>hard<Key.space>work<Key.space>and<Key.space>dedication.<Key.space><Key.shift>Your<Key.space>commitment<Key.space>to<Key.space>excellence<Key.space>has<Key.space>not<Key.space>gone<Key.space>unnoticed,<Key.space>and<Key.space><Key.shift>I<Key.space>am<Key.space>grateful<Key.space>to<Key.space>have<Key.space>you<Key.space>as<Key.space>pare<Key.backspace>t<Key.space>of<Key.space>our<Key.space>team.<Key.space><Key.shift>Your<Key.space>contributions<Key.space>are<Key.space>invaluable,<Key.space>and<Key.space><Key.shift>I<Key.space>look<Key.space>forward<Key.space>to<Key.space>our<Key.space>continued<Key.space>success<Key.space>together.
Screenshot: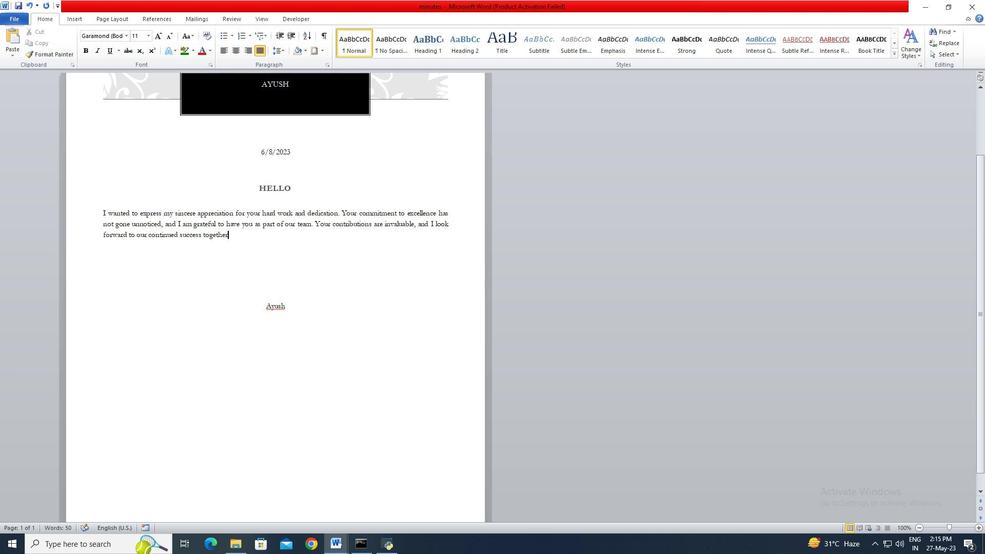 
Action: Mouse moved to (107, 21)
Screenshot: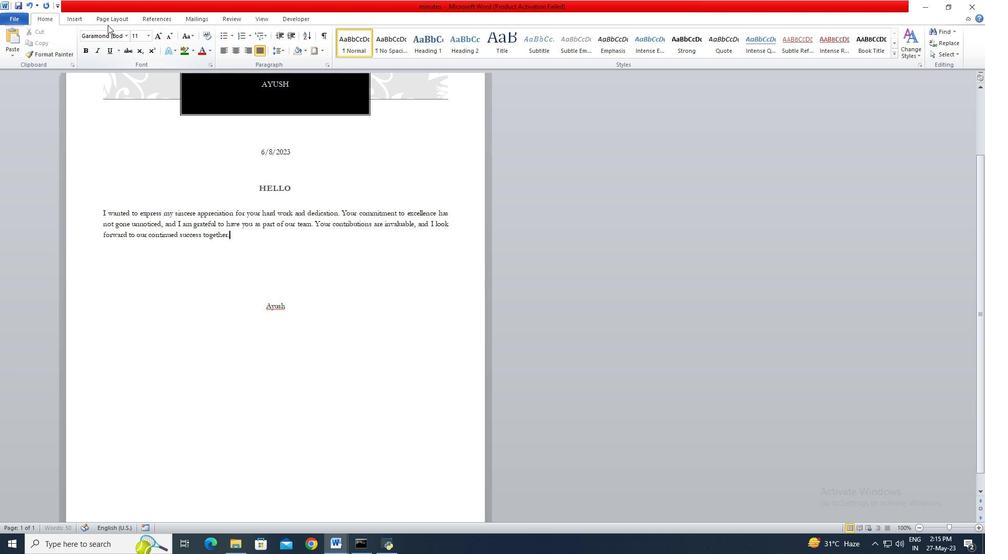 
Action: Mouse pressed left at (107, 21)
Screenshot: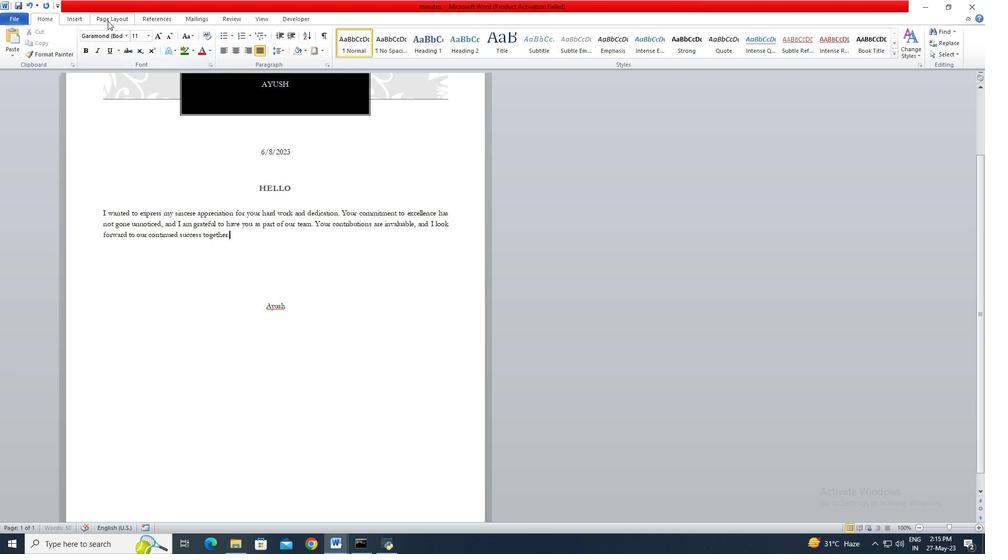 
Action: Mouse moved to (232, 52)
Screenshot: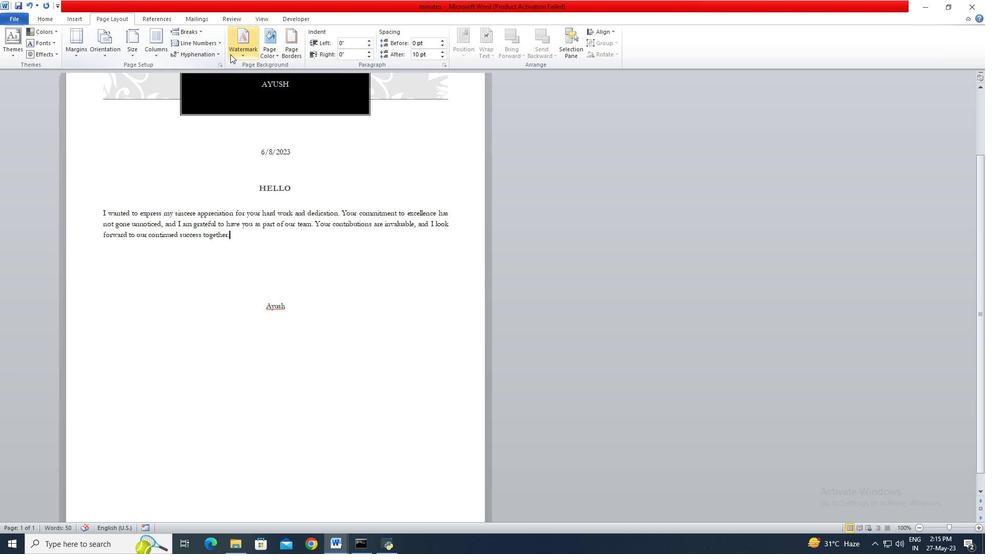 
Action: Mouse pressed left at (232, 52)
Screenshot: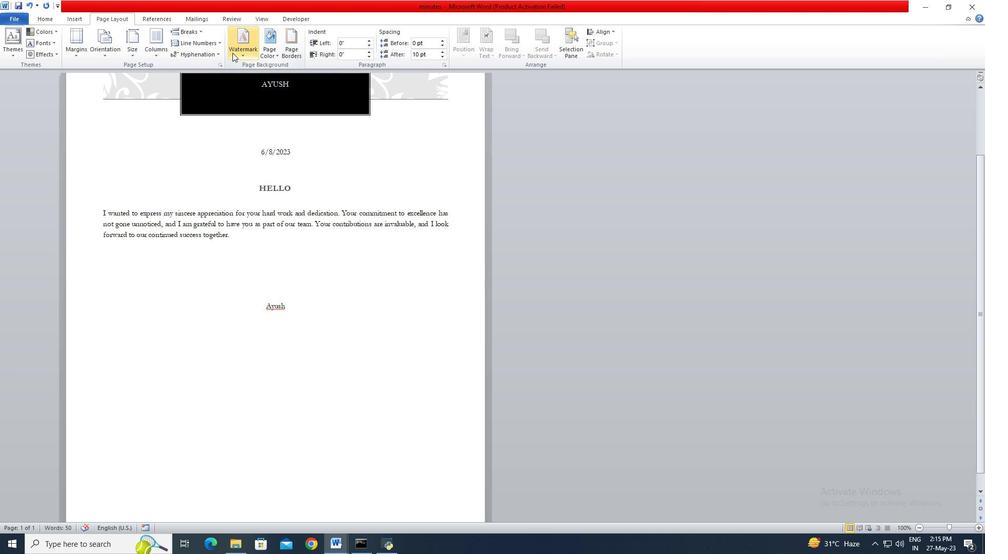 
Action: Mouse moved to (278, 364)
Screenshot: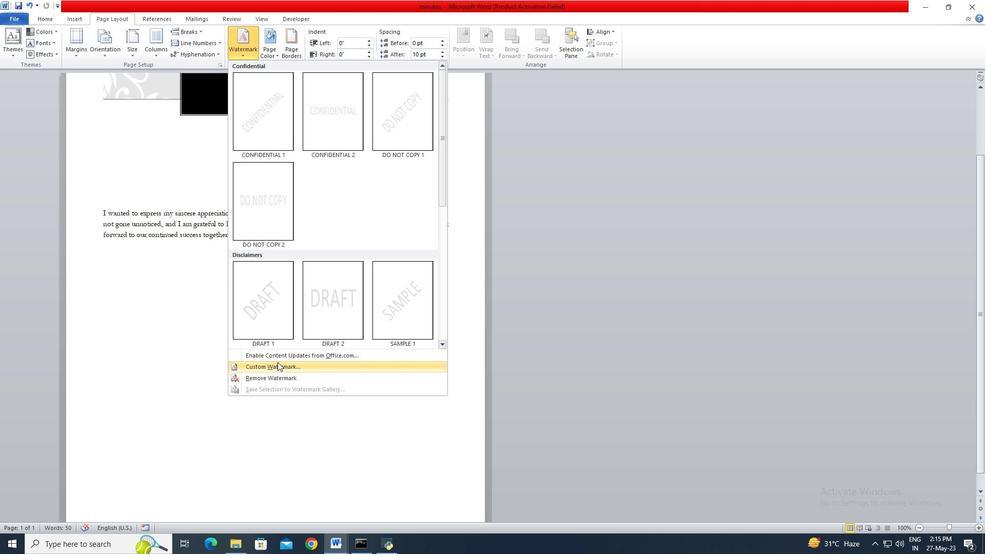 
Action: Mouse pressed left at (278, 364)
Screenshot: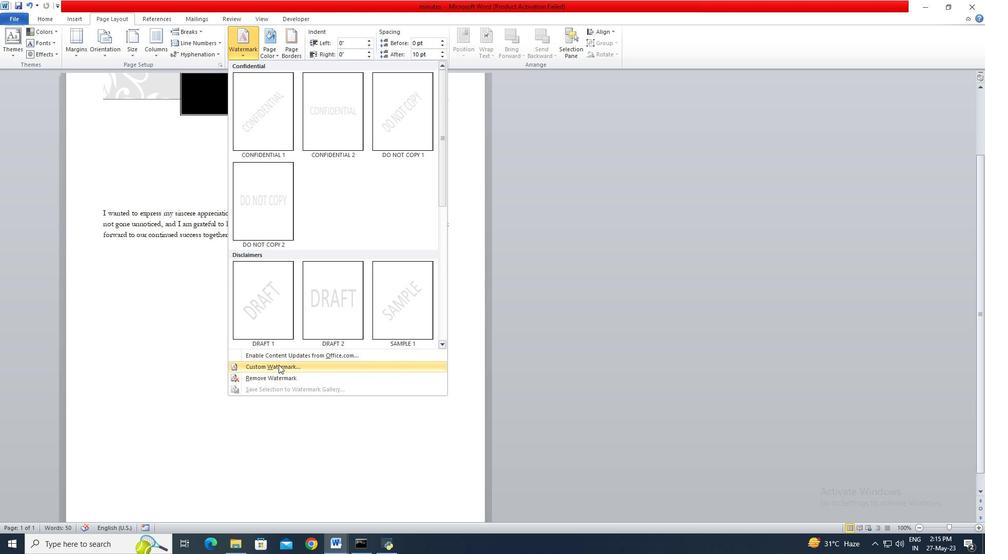 
Action: Mouse moved to (404, 247)
Screenshot: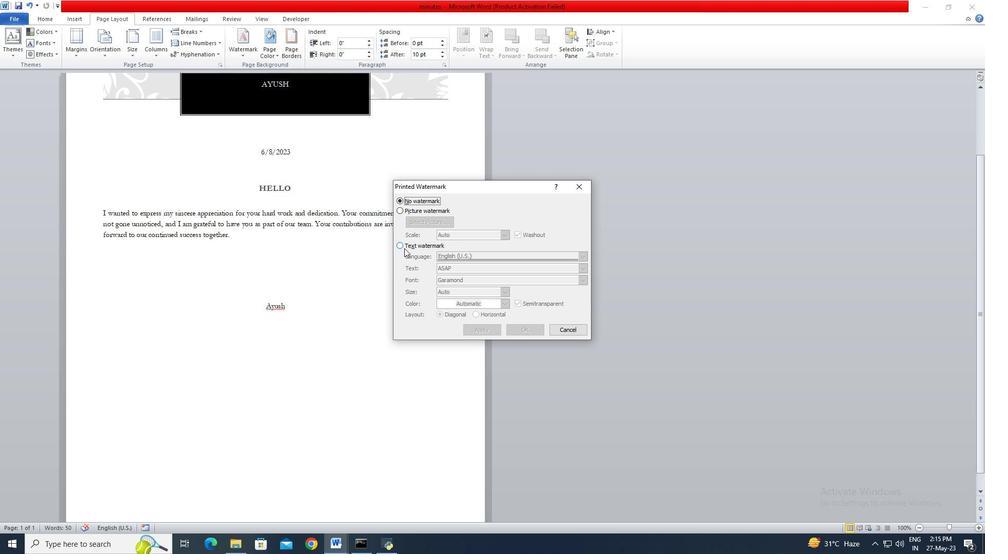 
Action: Mouse pressed left at (404, 247)
Screenshot: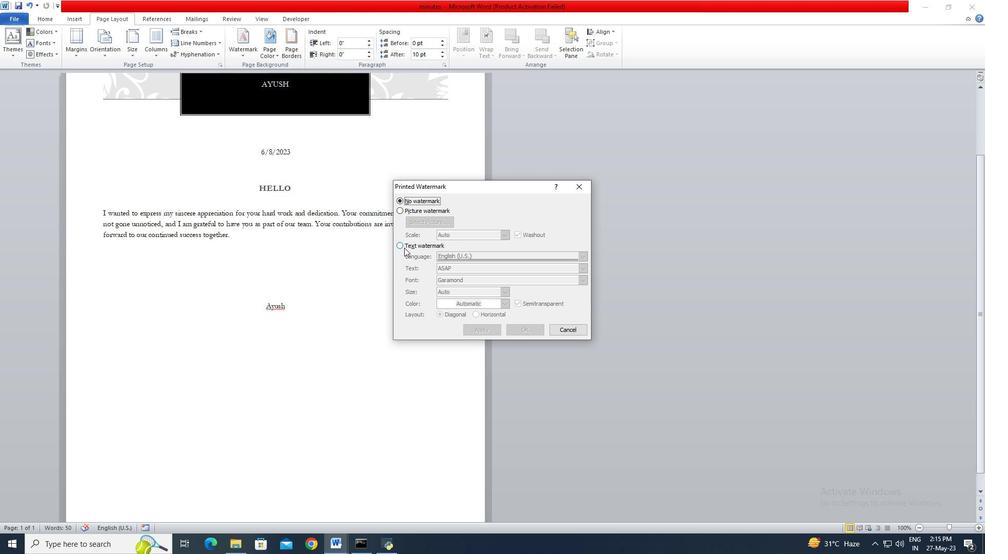 
Action: Mouse moved to (457, 269)
Screenshot: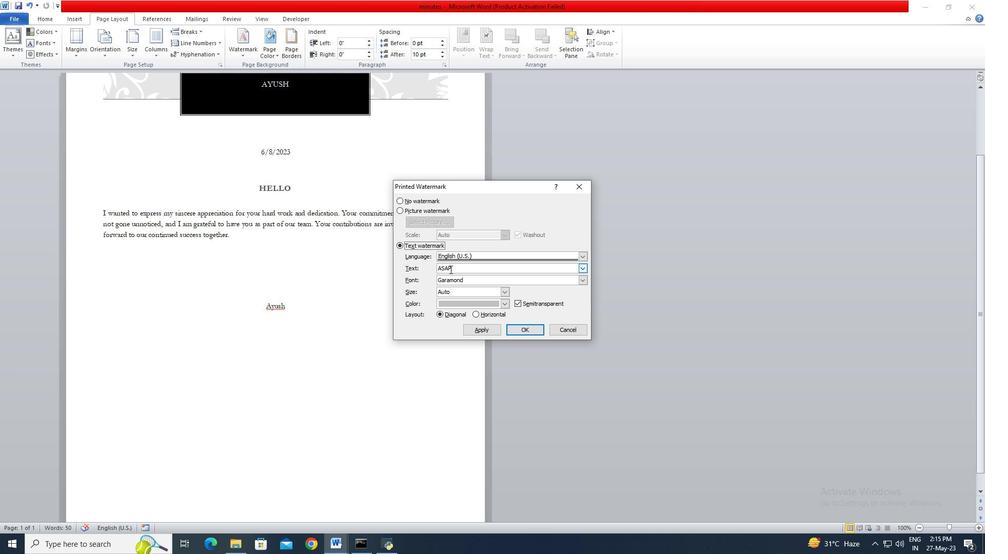 
Action: Mouse pressed left at (457, 269)
Screenshot: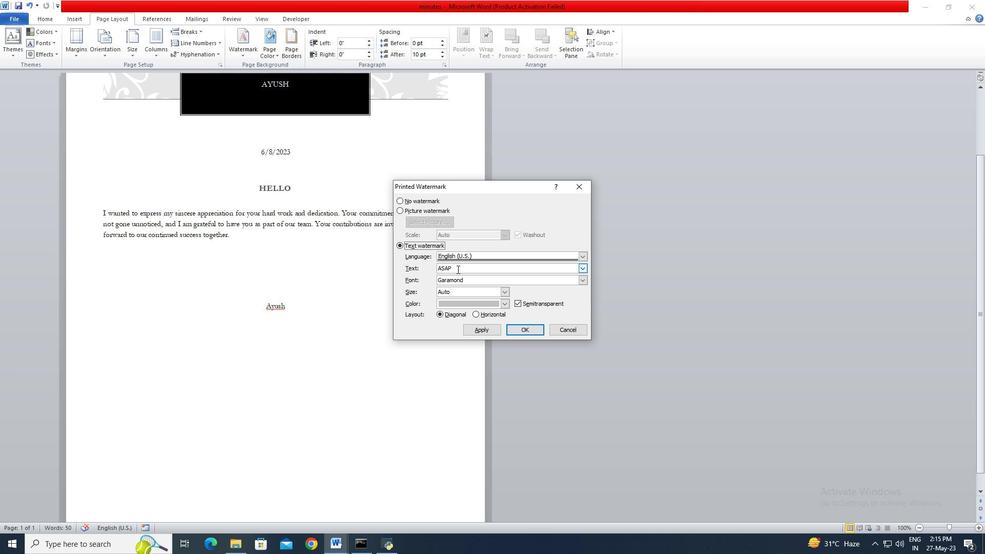 
Action: Key pressed ctrl+A<Key.delete>confidential<Key.space>17<Key.enter>
Screenshot: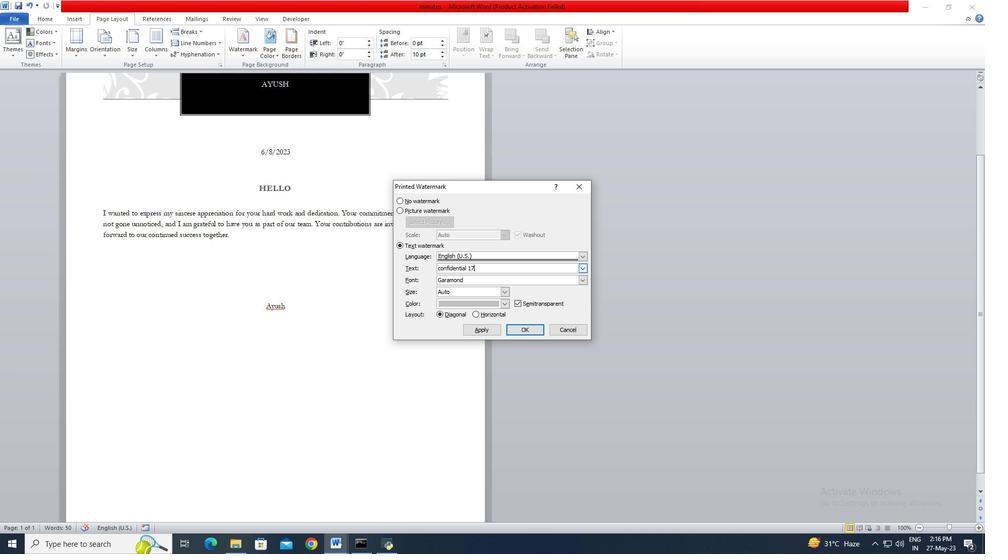 
